 Task: Create a due date automation trigger when advanced on, on the tuesday before a card is due add dates due tomorrow at 11:00 AM.
Action: Mouse moved to (940, 285)
Screenshot: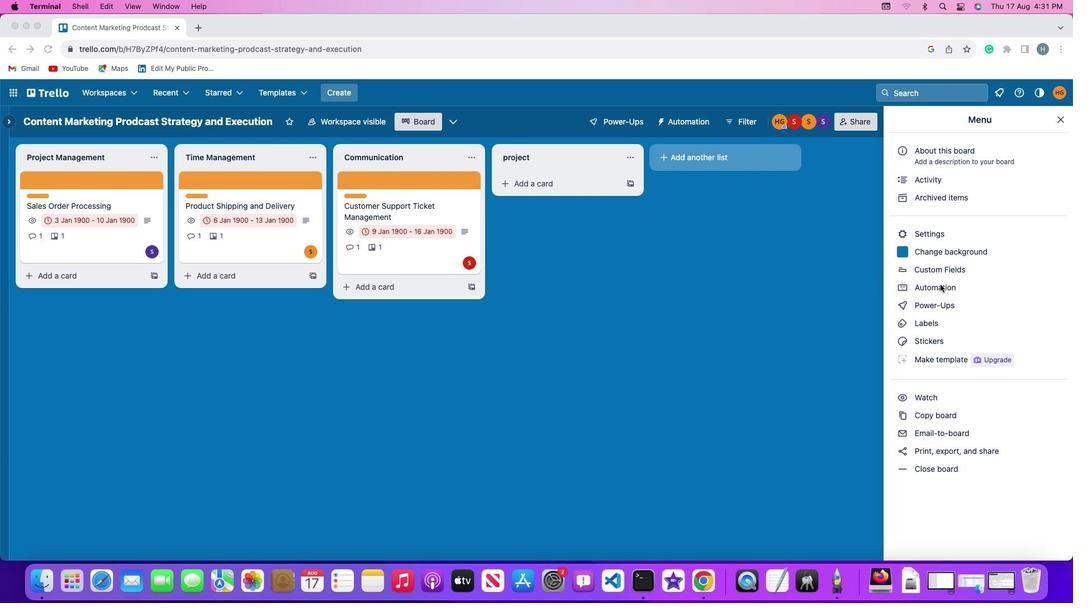 
Action: Mouse pressed left at (940, 285)
Screenshot: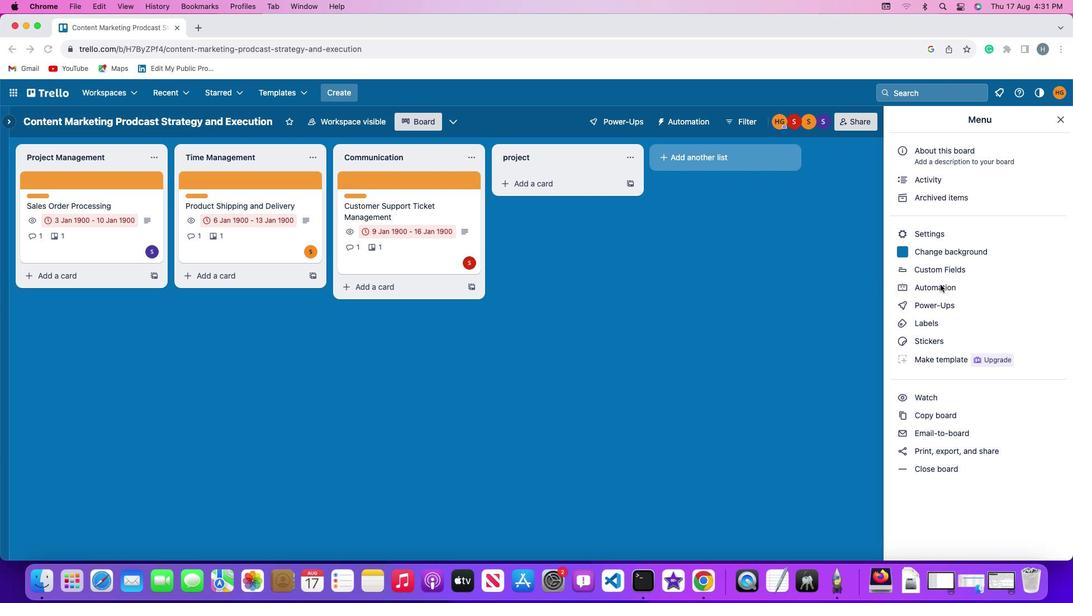 
Action: Mouse pressed left at (940, 285)
Screenshot: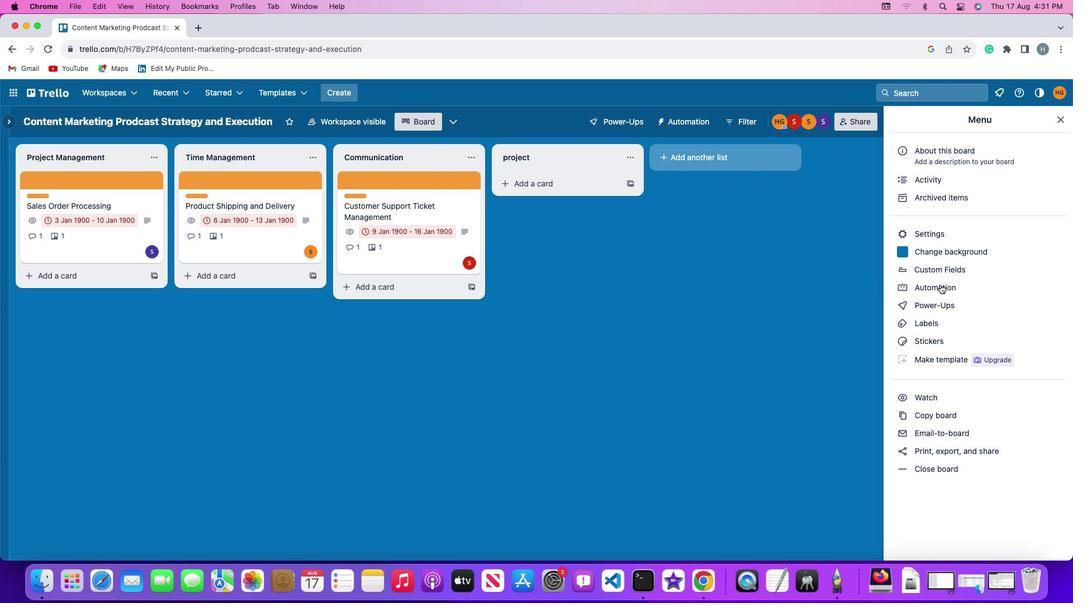 
Action: Mouse moved to (51, 262)
Screenshot: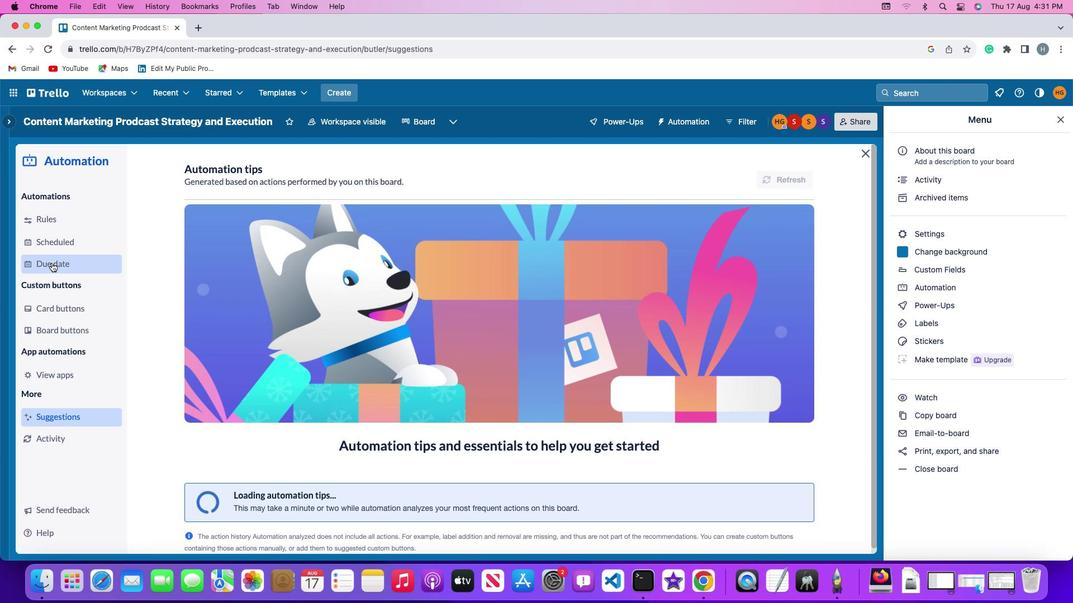 
Action: Mouse pressed left at (51, 262)
Screenshot: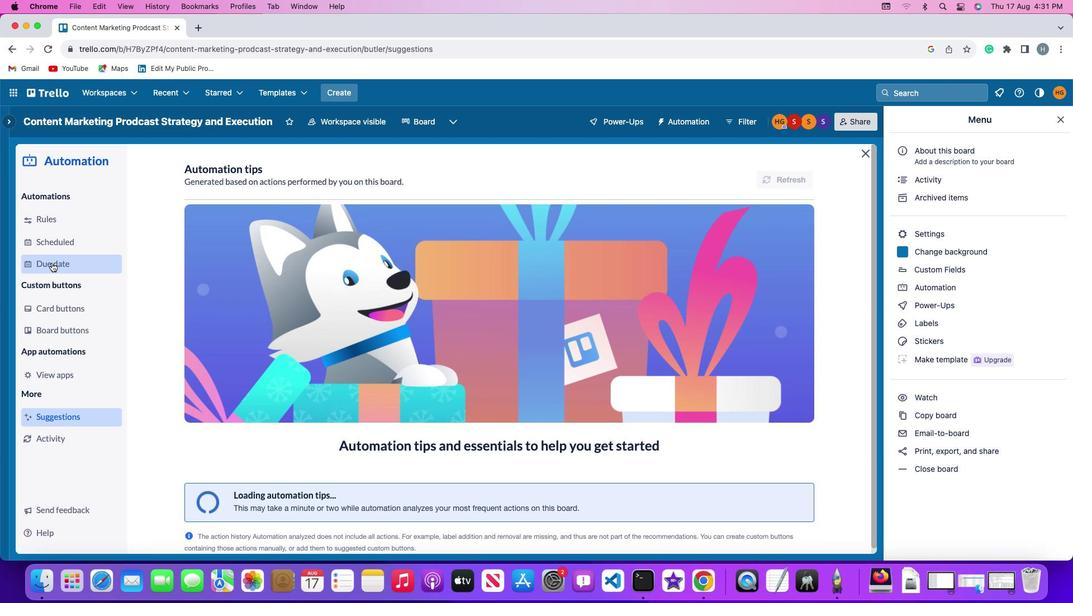 
Action: Mouse moved to (727, 171)
Screenshot: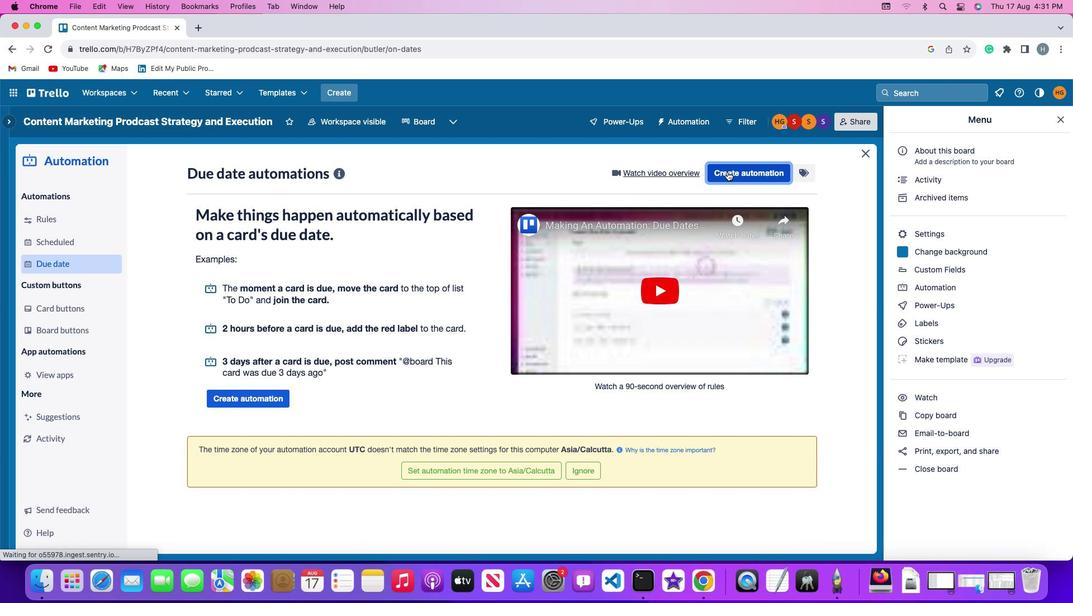 
Action: Mouse pressed left at (727, 171)
Screenshot: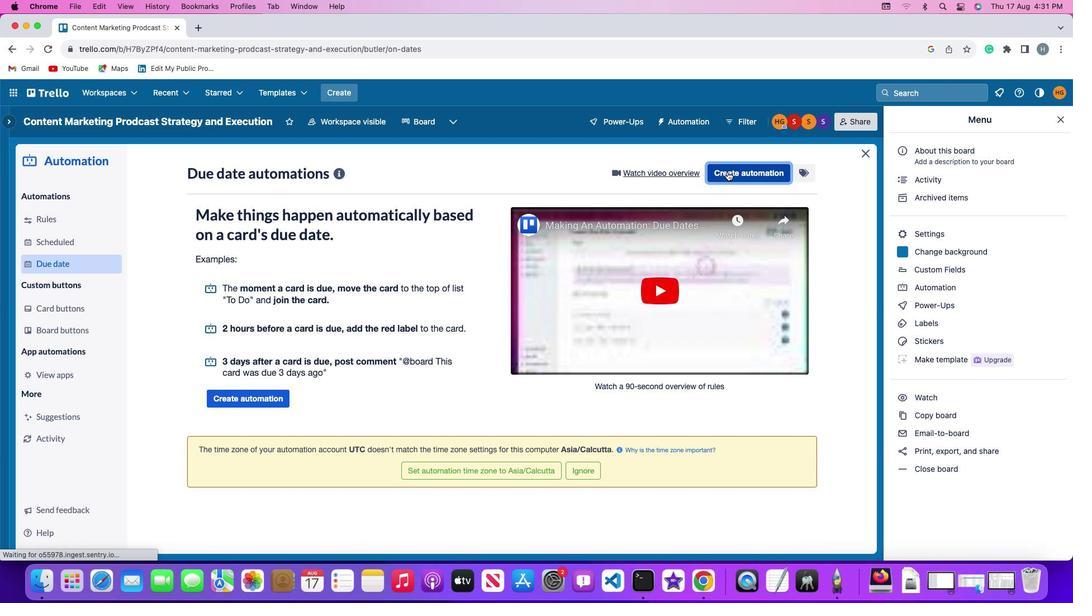 
Action: Mouse moved to (216, 281)
Screenshot: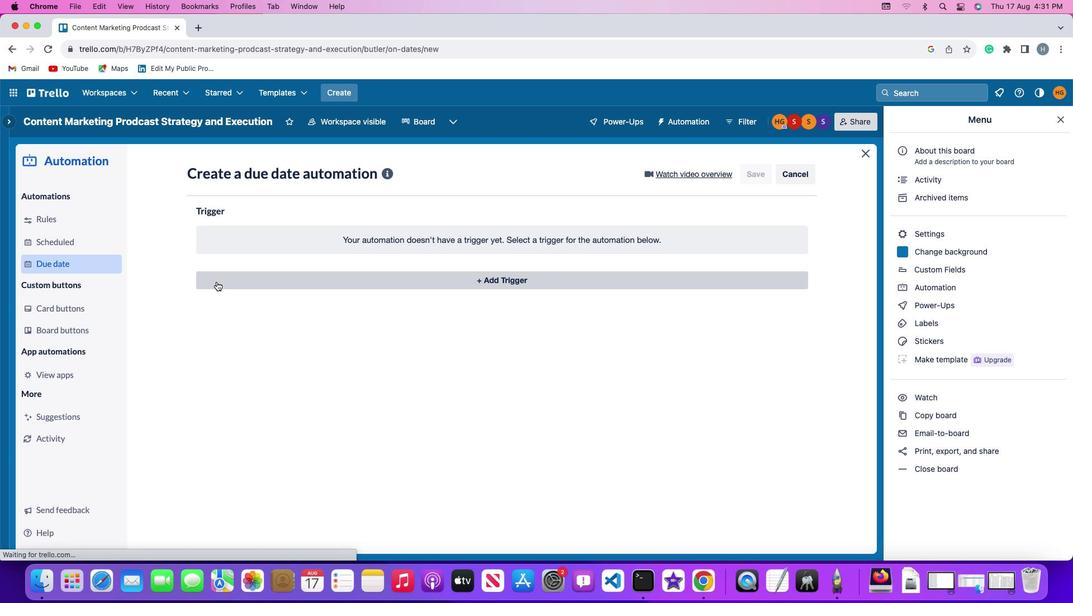 
Action: Mouse pressed left at (216, 281)
Screenshot: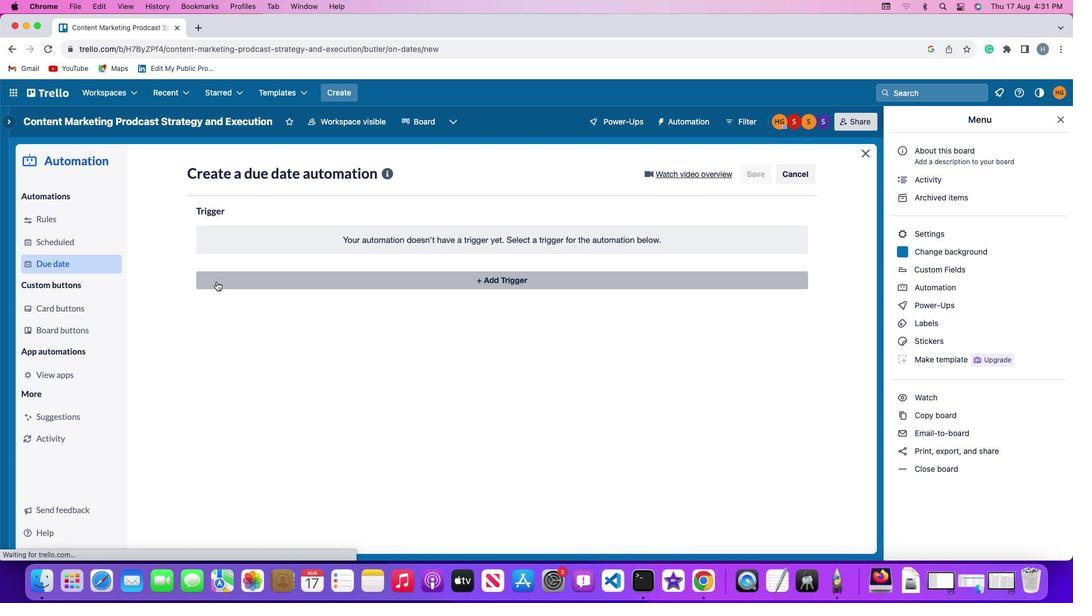 
Action: Mouse moved to (248, 491)
Screenshot: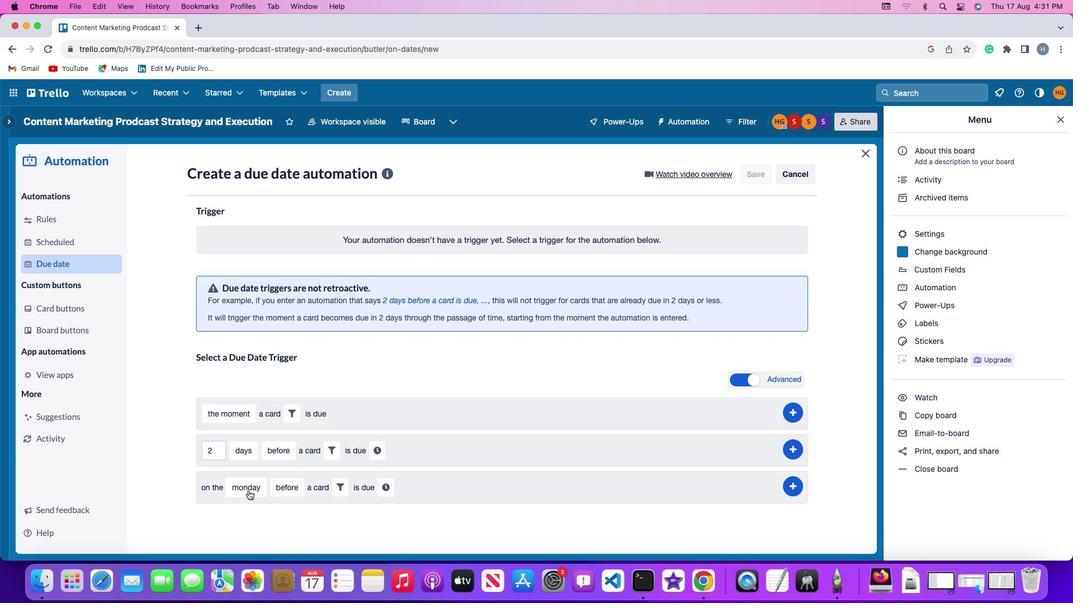 
Action: Mouse pressed left at (248, 491)
Screenshot: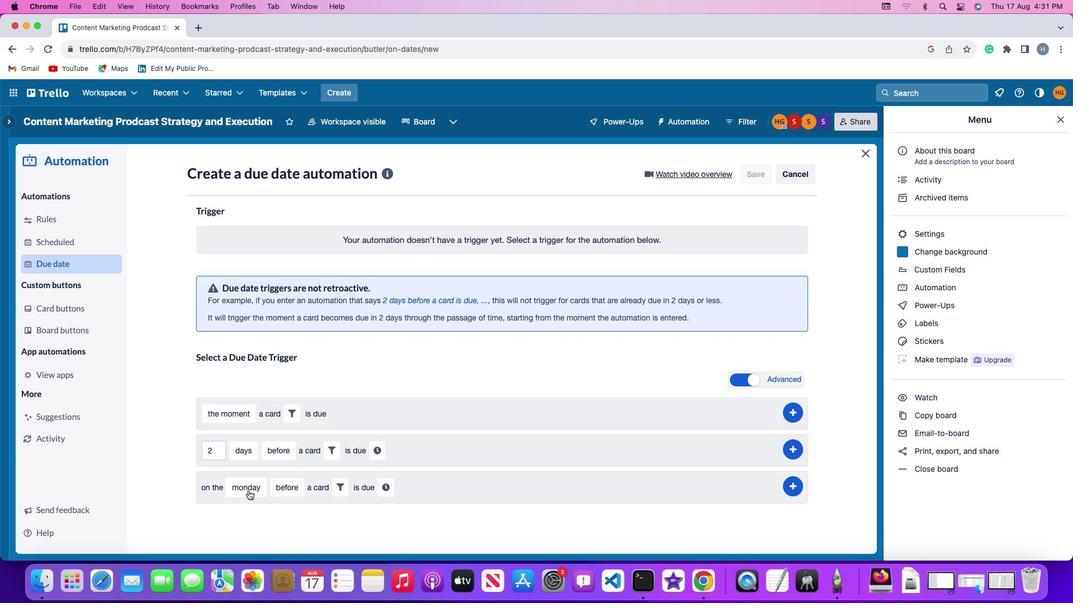 
Action: Mouse moved to (259, 356)
Screenshot: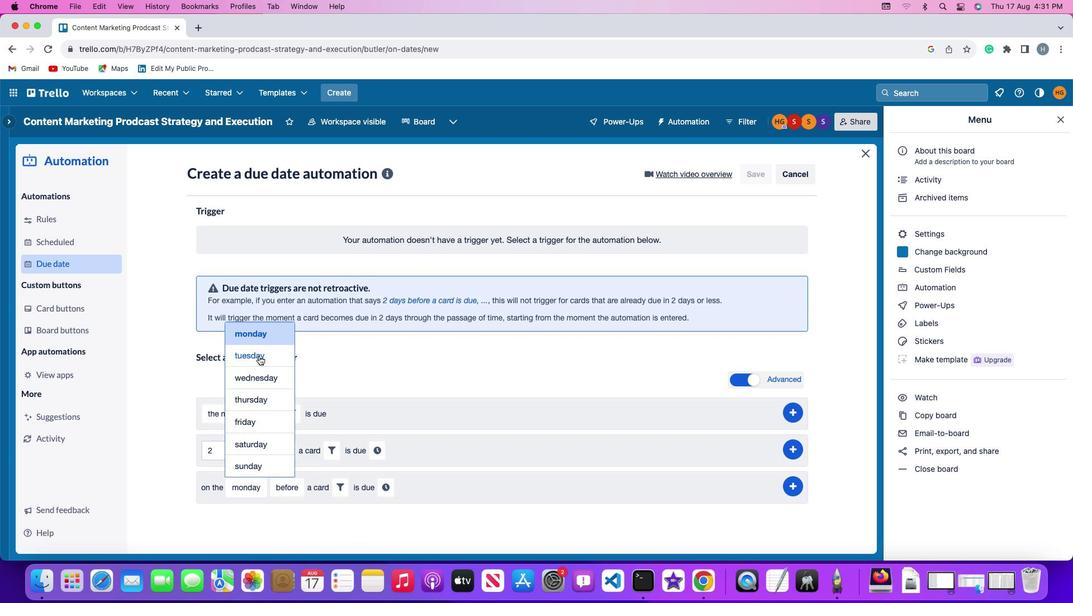
Action: Mouse pressed left at (259, 356)
Screenshot: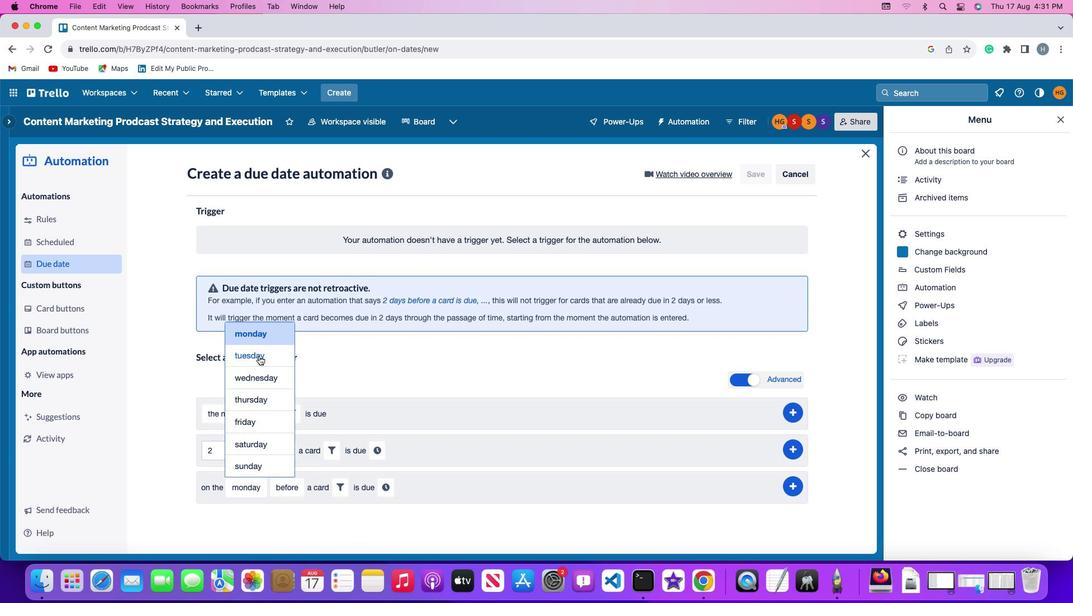 
Action: Mouse moved to (288, 492)
Screenshot: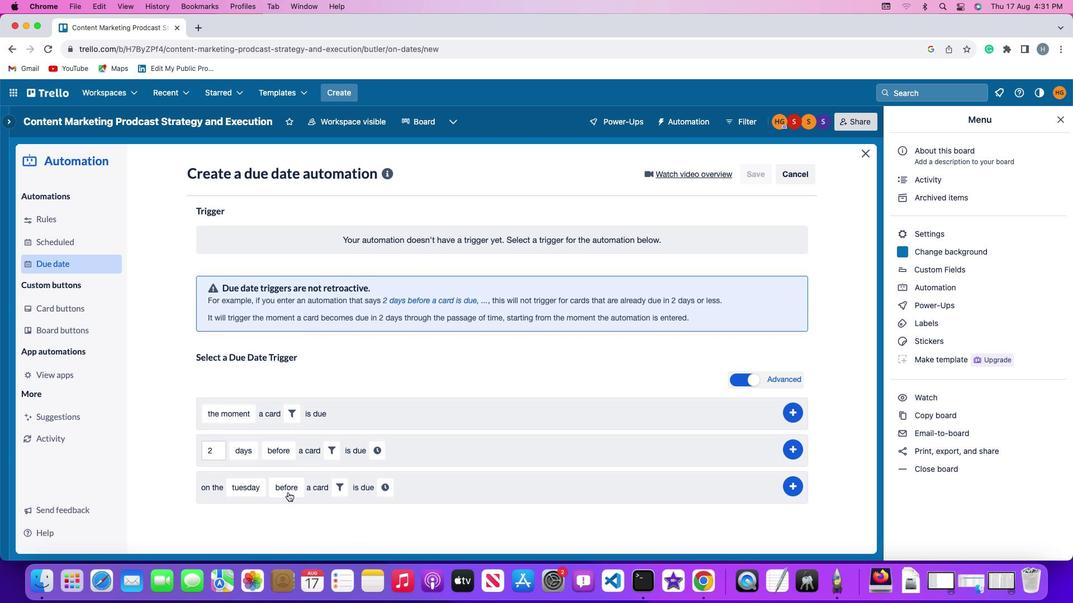 
Action: Mouse pressed left at (288, 492)
Screenshot: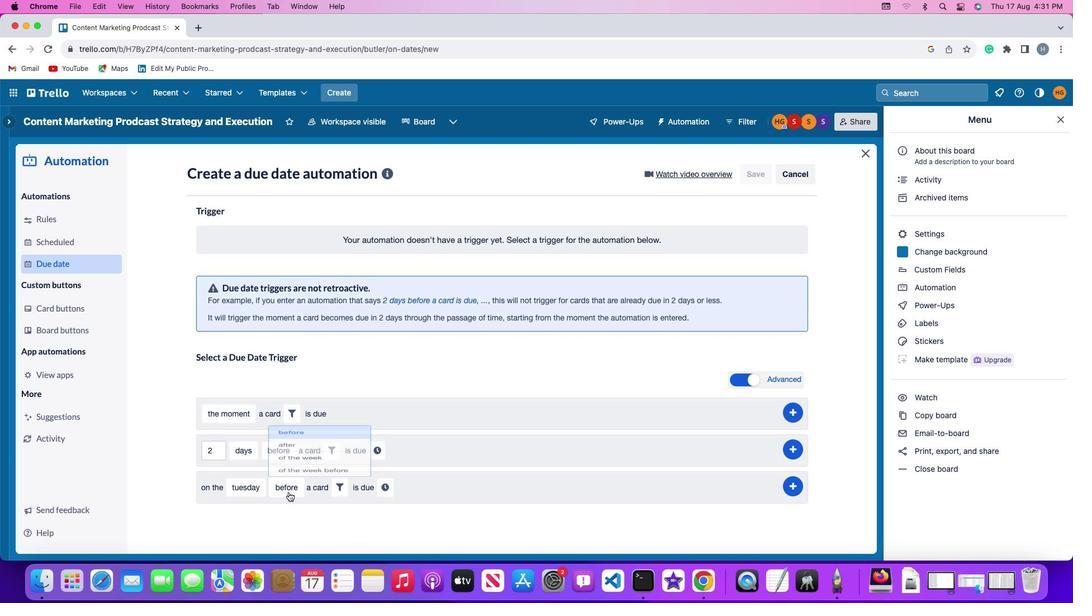 
Action: Mouse moved to (317, 399)
Screenshot: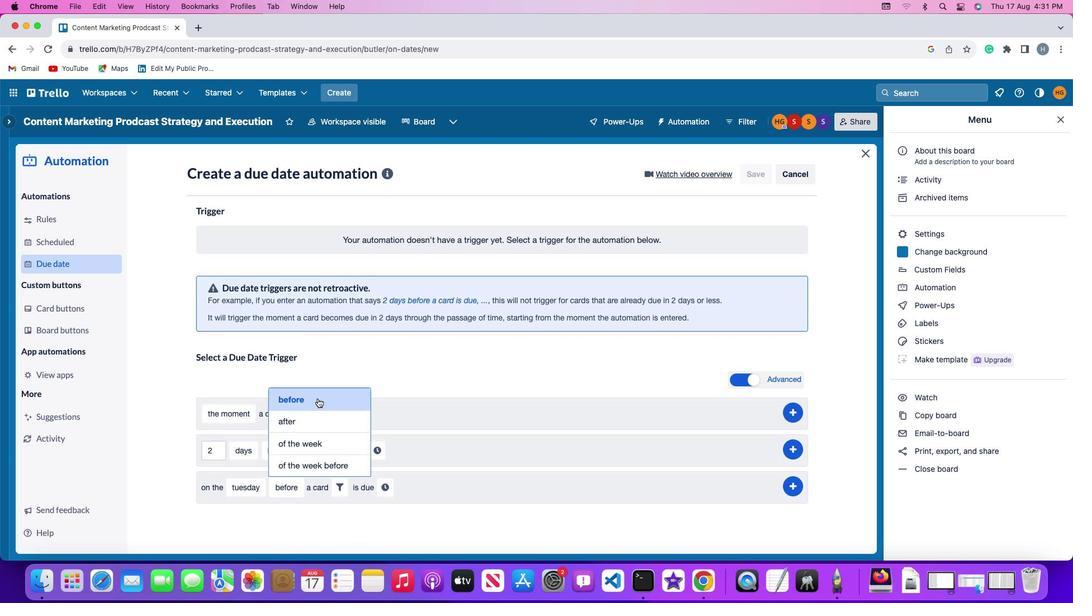 
Action: Mouse pressed left at (317, 399)
Screenshot: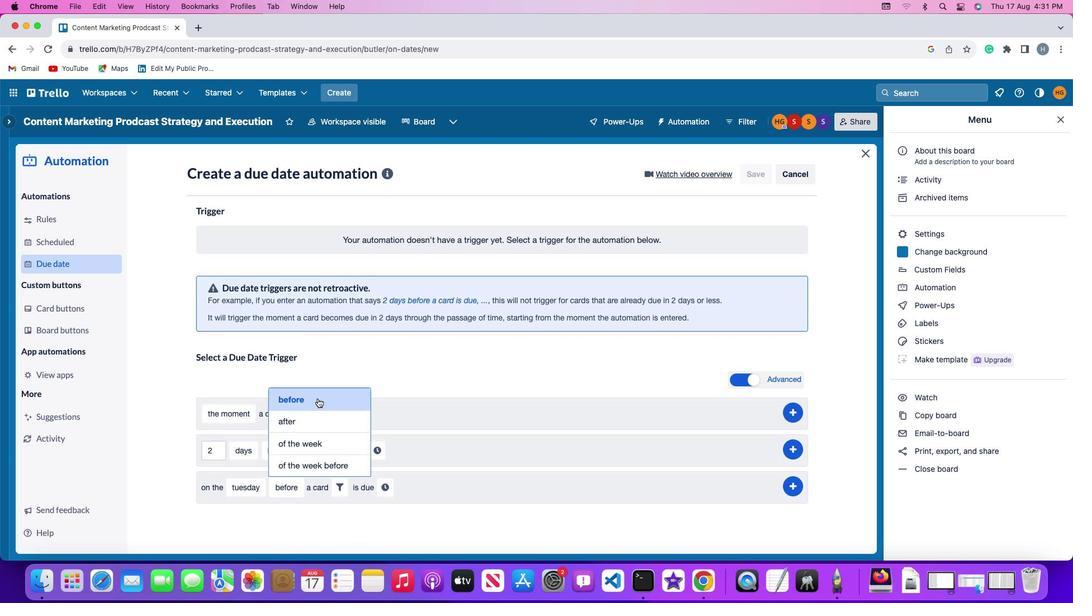 
Action: Mouse moved to (341, 486)
Screenshot: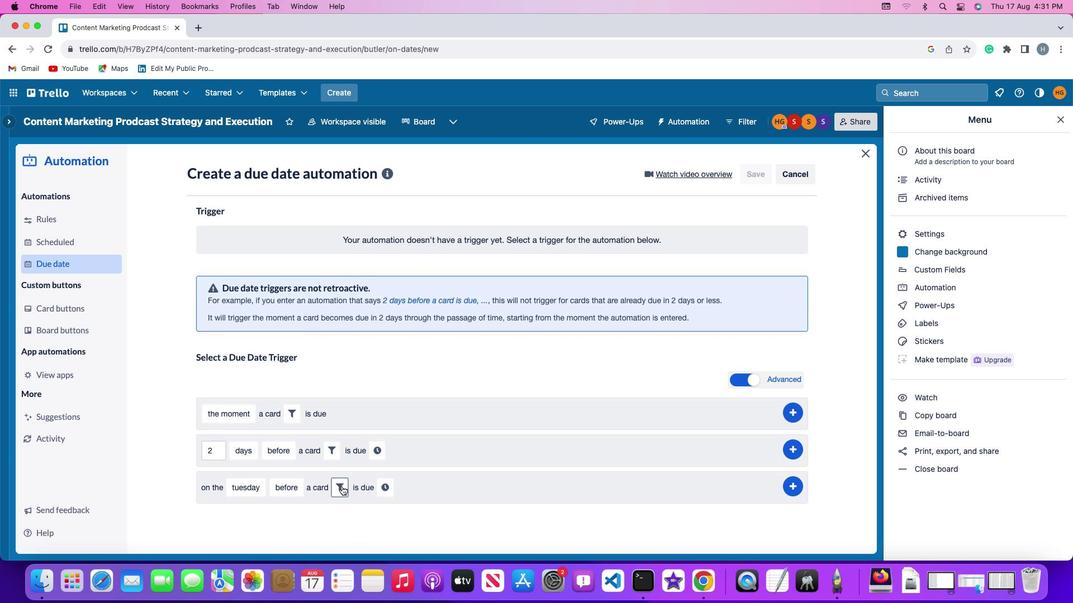 
Action: Mouse pressed left at (341, 486)
Screenshot: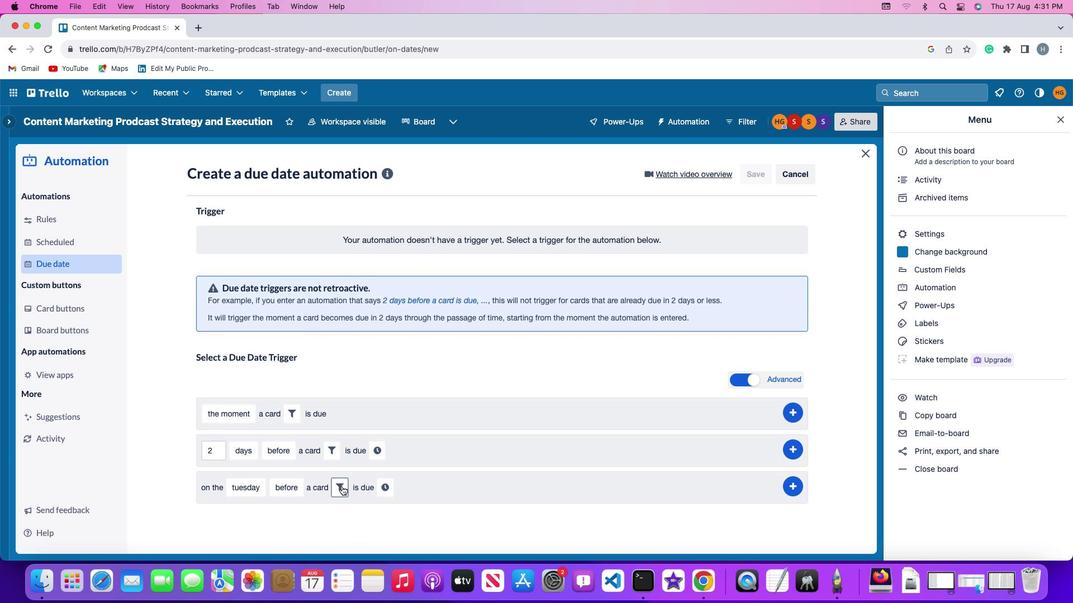 
Action: Mouse moved to (399, 519)
Screenshot: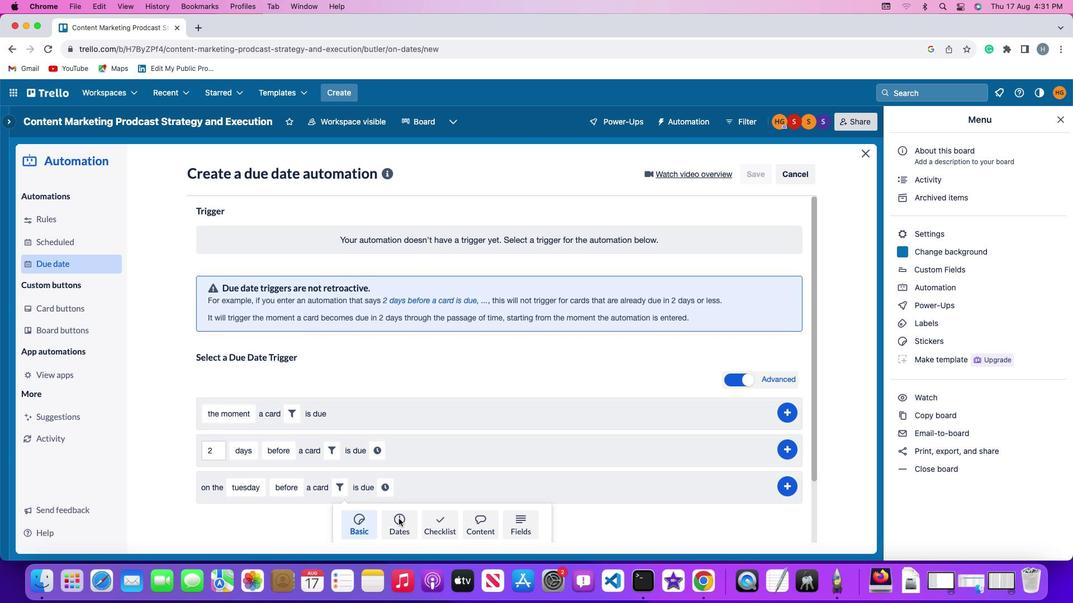 
Action: Mouse pressed left at (399, 519)
Screenshot: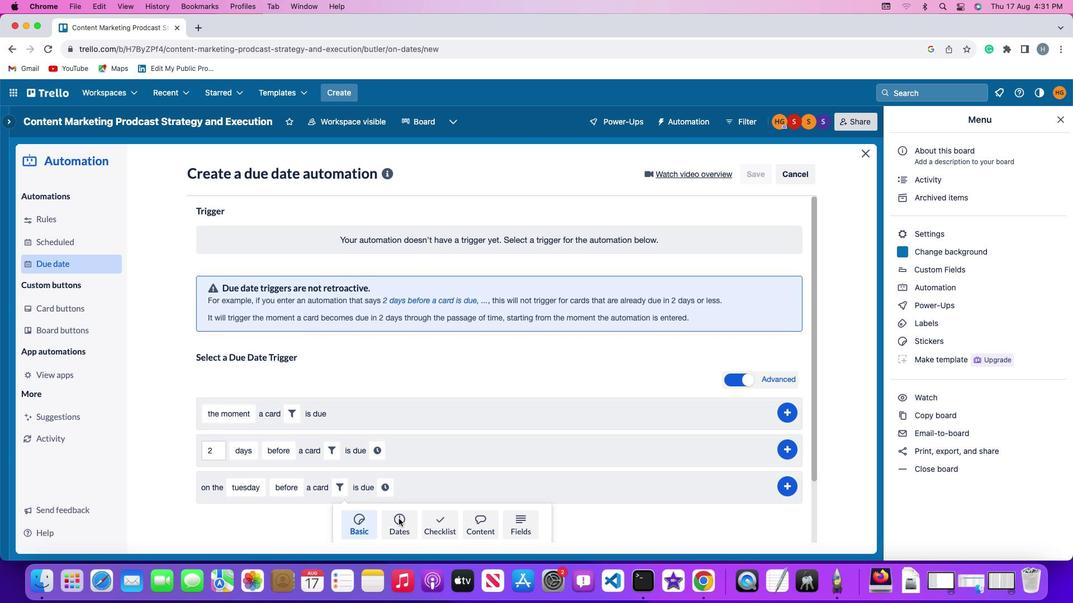 
Action: Mouse moved to (266, 518)
Screenshot: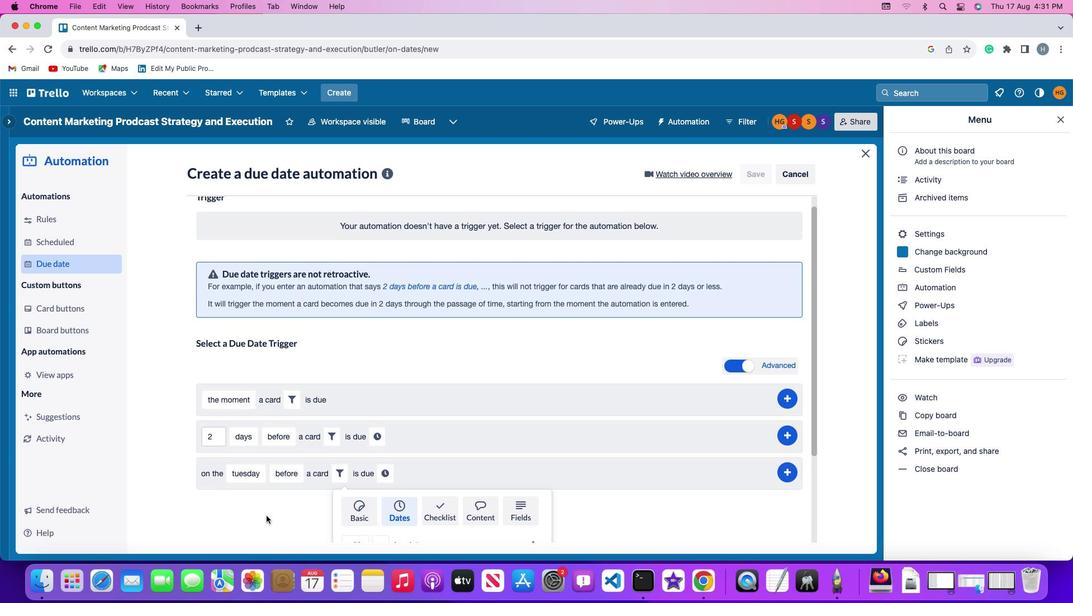 
Action: Mouse scrolled (266, 518) with delta (0, 0)
Screenshot: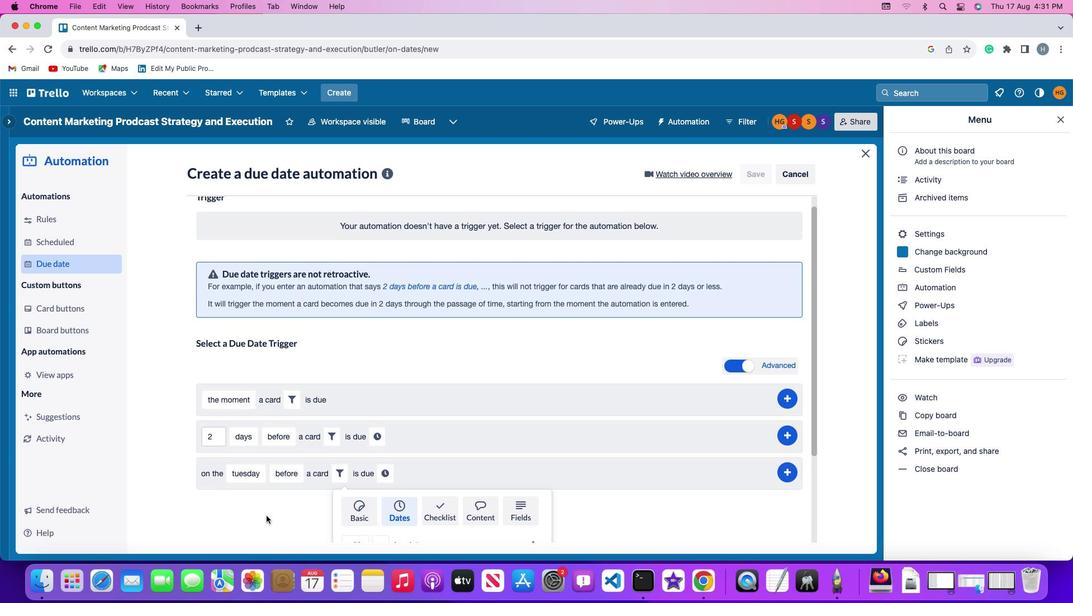 
Action: Mouse moved to (266, 517)
Screenshot: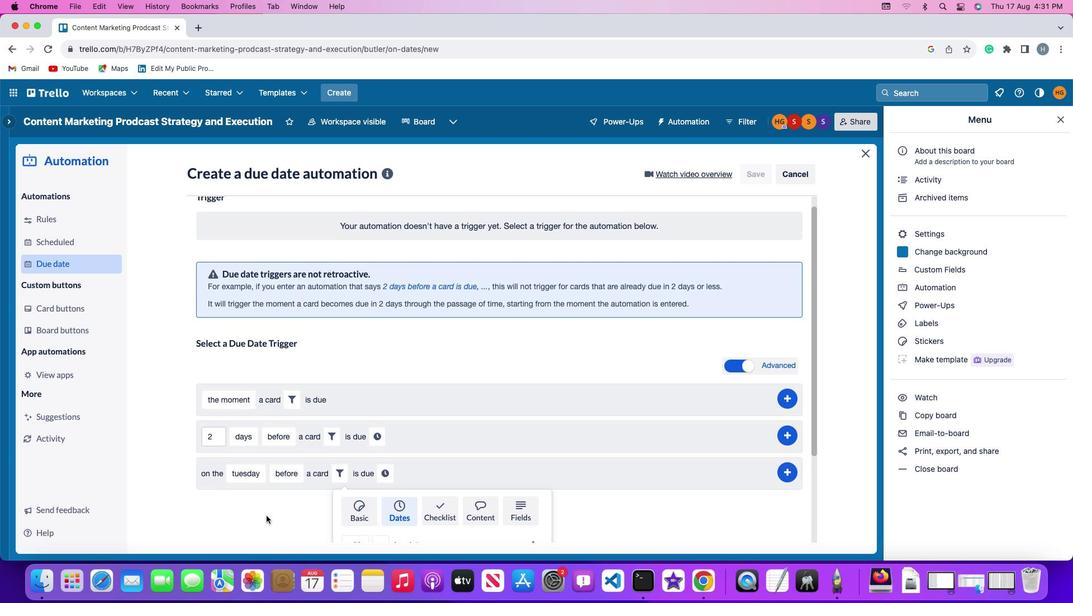 
Action: Mouse scrolled (266, 517) with delta (0, 0)
Screenshot: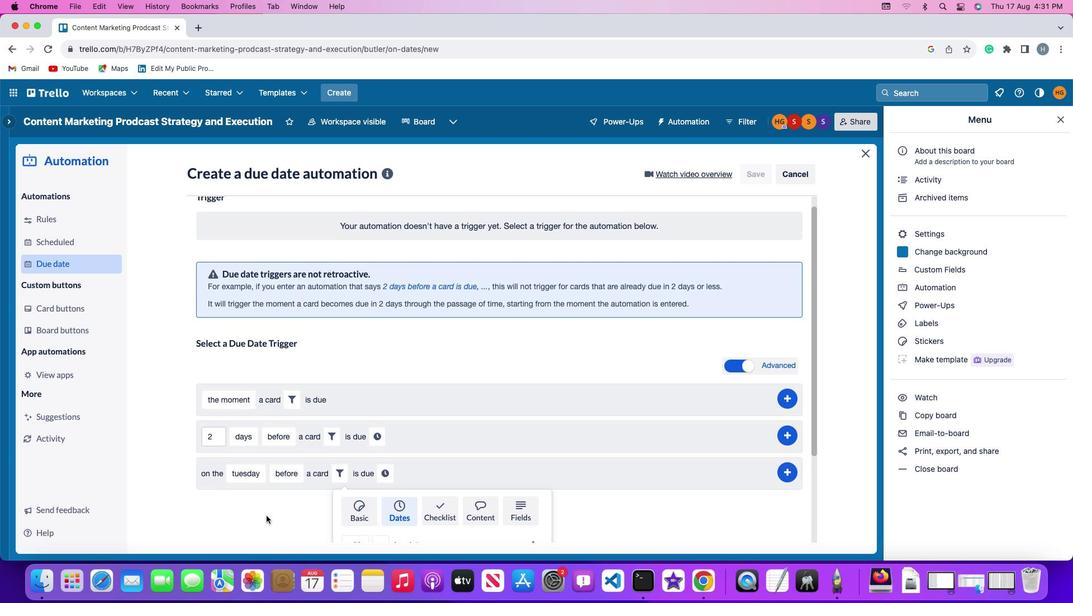
Action: Mouse scrolled (266, 517) with delta (0, -1)
Screenshot: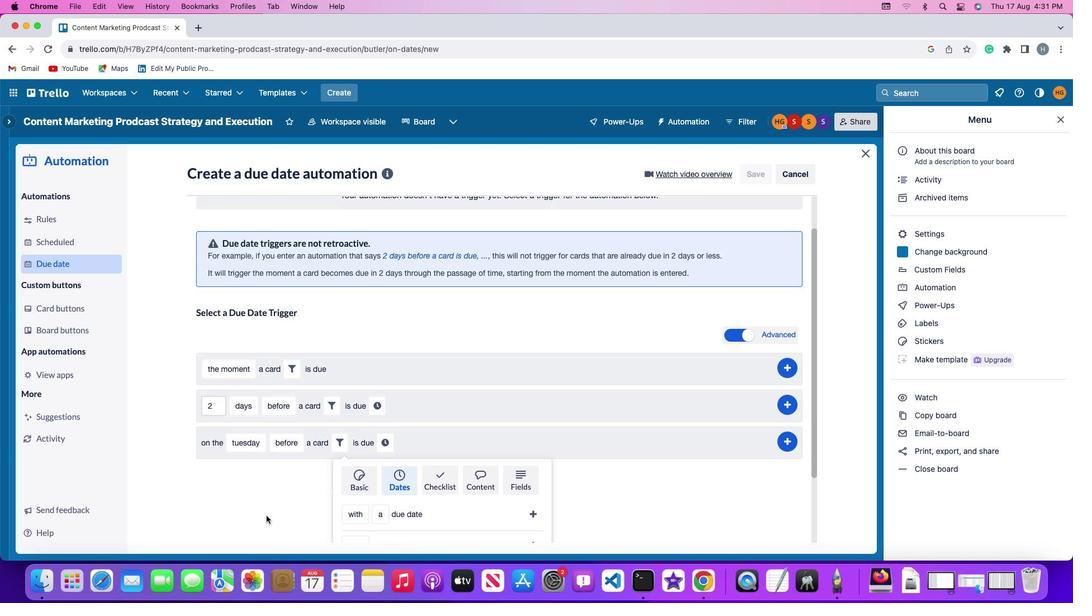 
Action: Mouse moved to (266, 517)
Screenshot: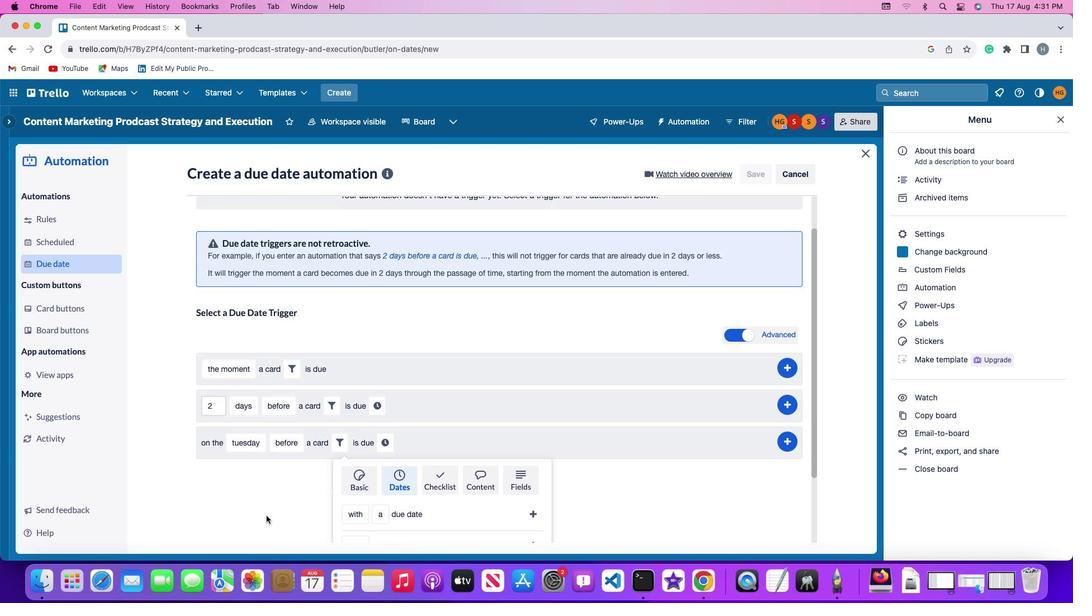 
Action: Mouse scrolled (266, 517) with delta (0, -2)
Screenshot: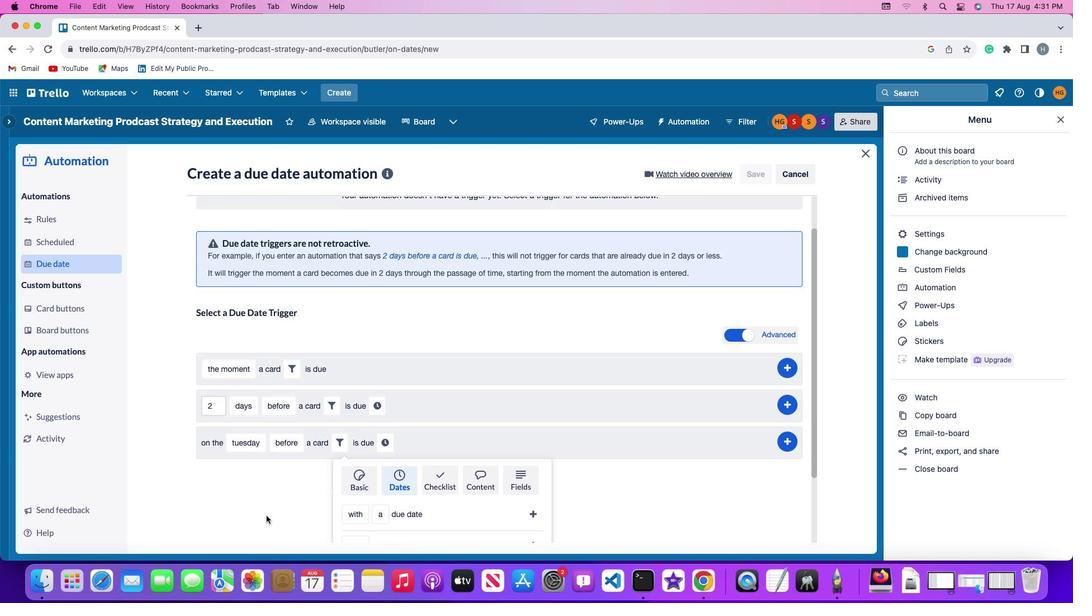 
Action: Mouse moved to (266, 516)
Screenshot: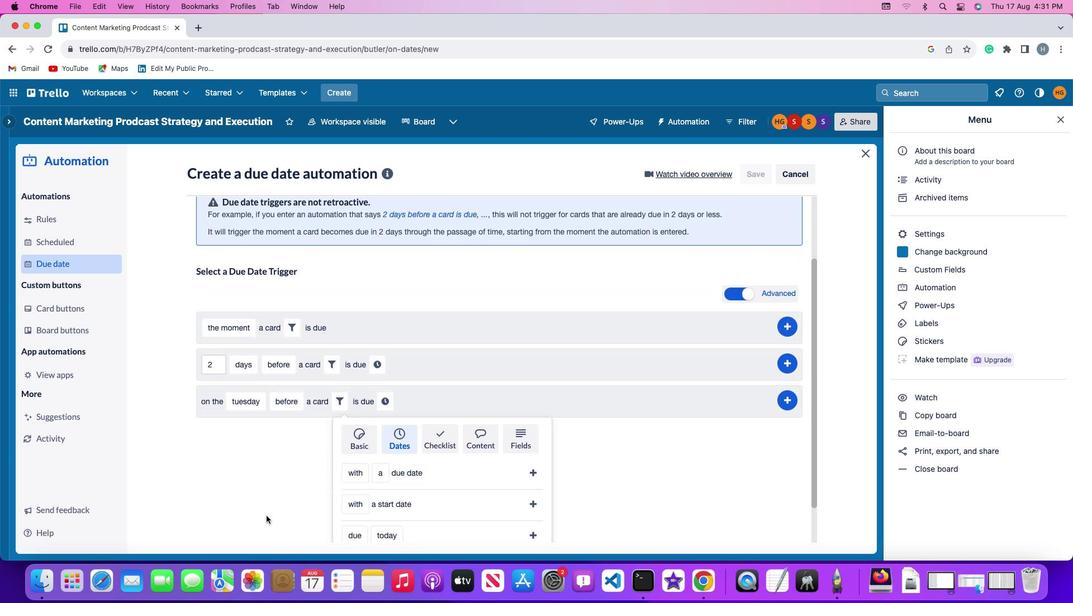 
Action: Mouse scrolled (266, 516) with delta (0, -3)
Screenshot: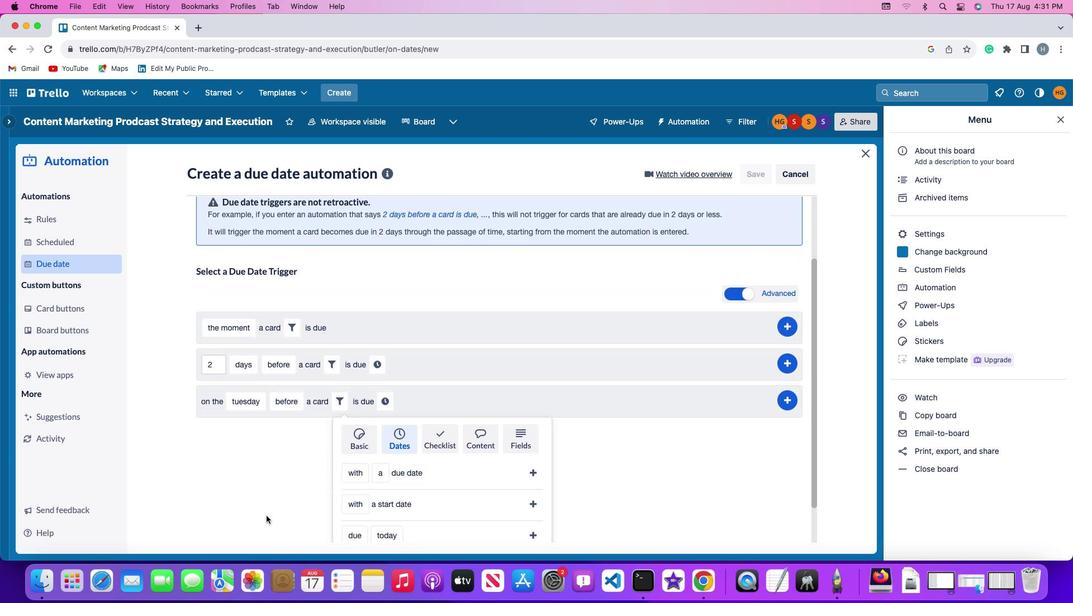 
Action: Mouse moved to (266, 516)
Screenshot: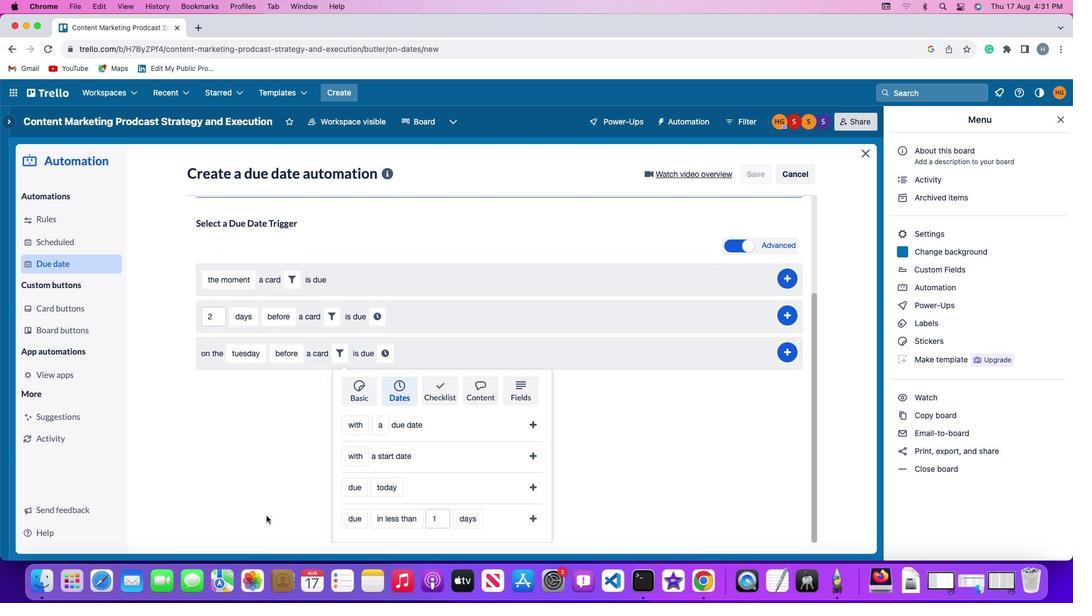 
Action: Mouse scrolled (266, 516) with delta (0, 0)
Screenshot: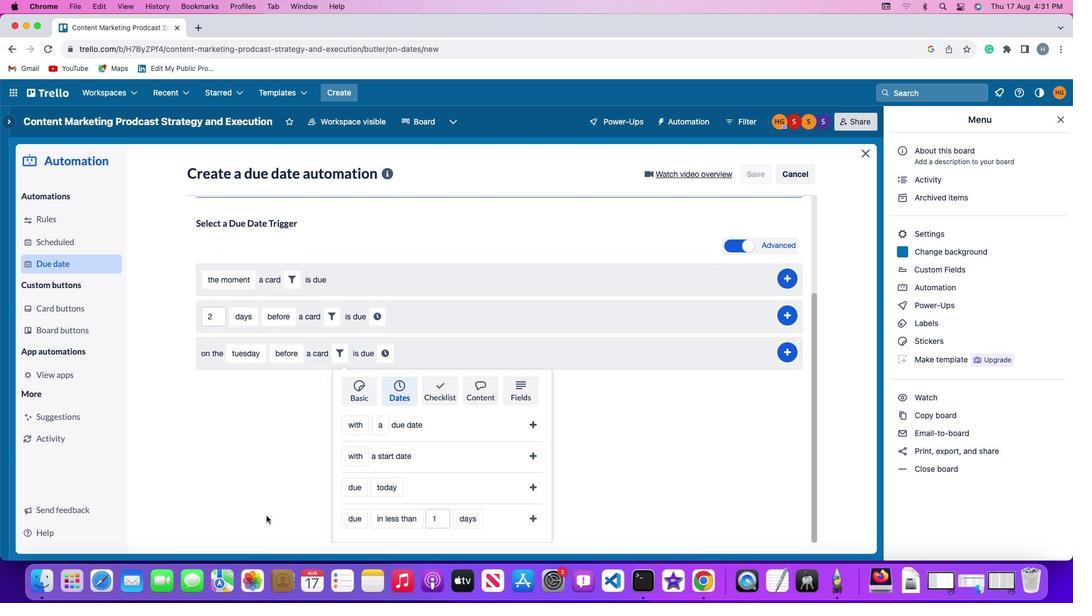 
Action: Mouse scrolled (266, 516) with delta (0, 0)
Screenshot: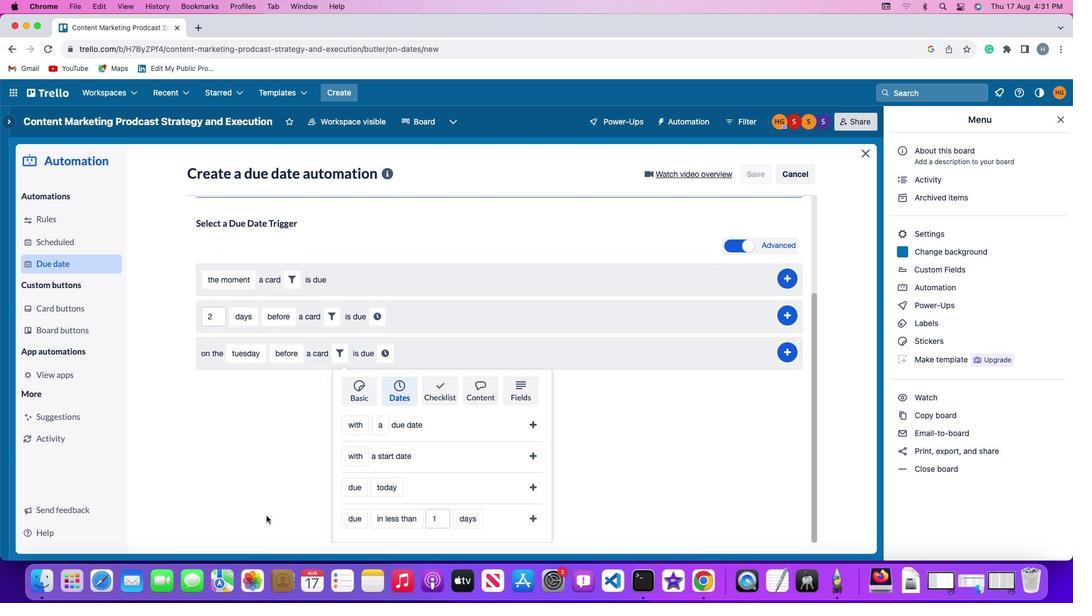 
Action: Mouse scrolled (266, 516) with delta (0, -1)
Screenshot: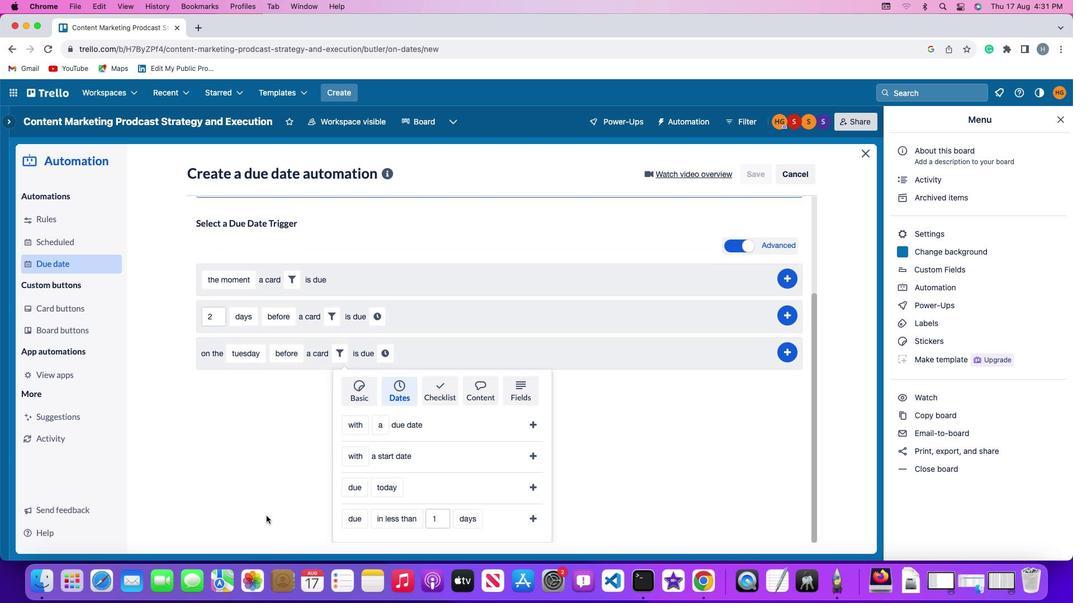 
Action: Mouse moved to (266, 516)
Screenshot: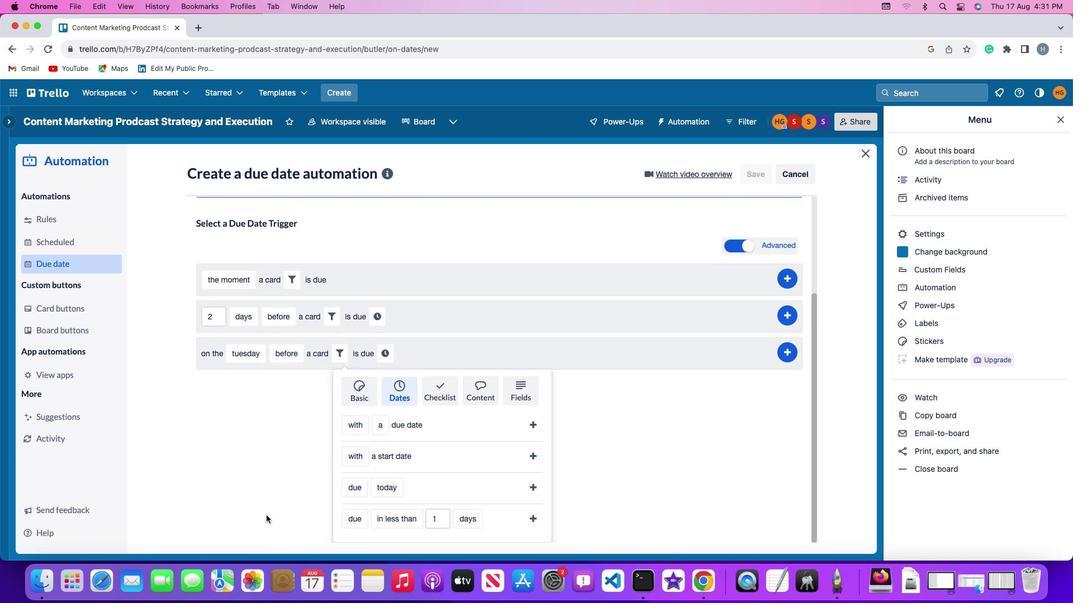 
Action: Mouse scrolled (266, 516) with delta (0, -2)
Screenshot: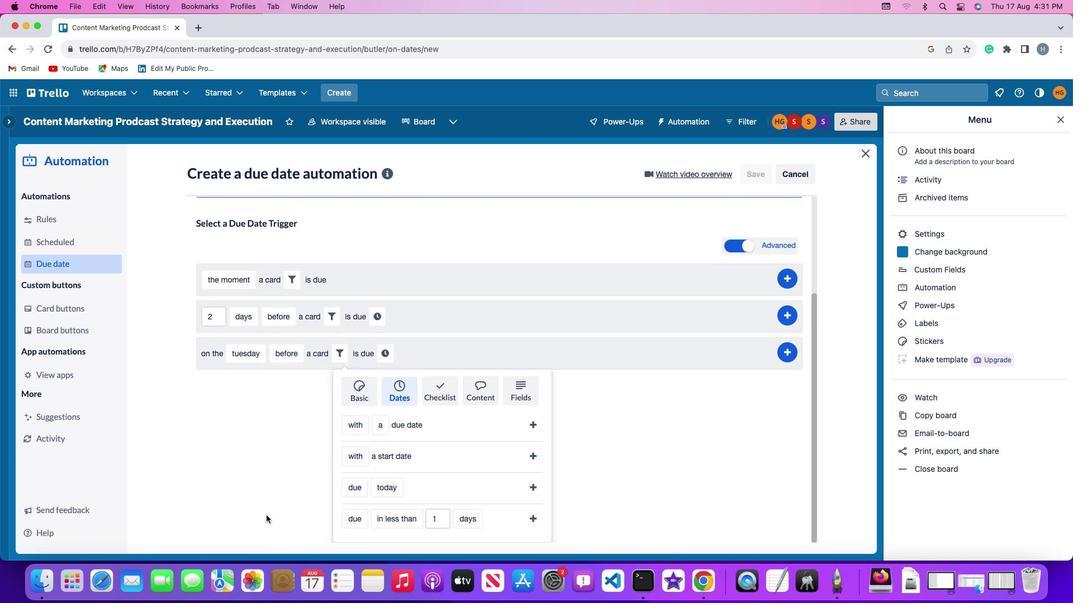 
Action: Mouse moved to (272, 513)
Screenshot: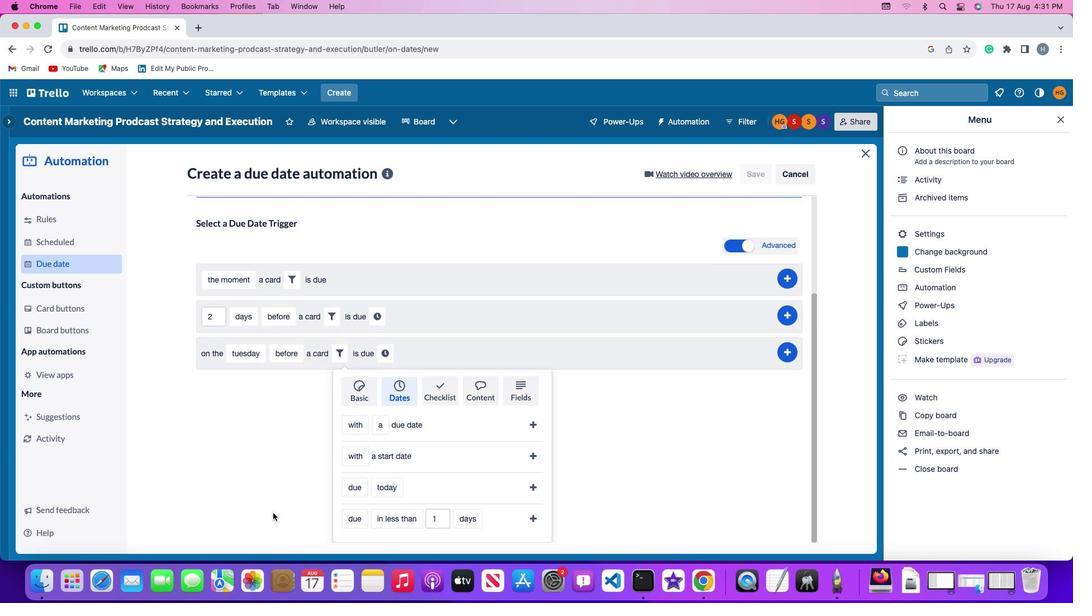 
Action: Mouse scrolled (272, 513) with delta (0, 0)
Screenshot: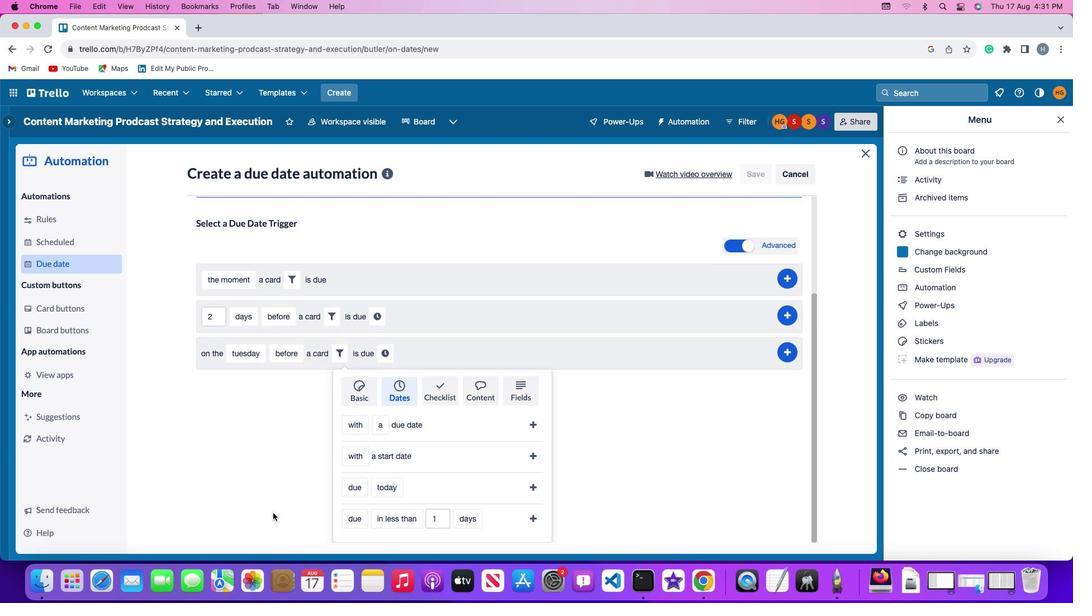 
Action: Mouse scrolled (272, 513) with delta (0, 0)
Screenshot: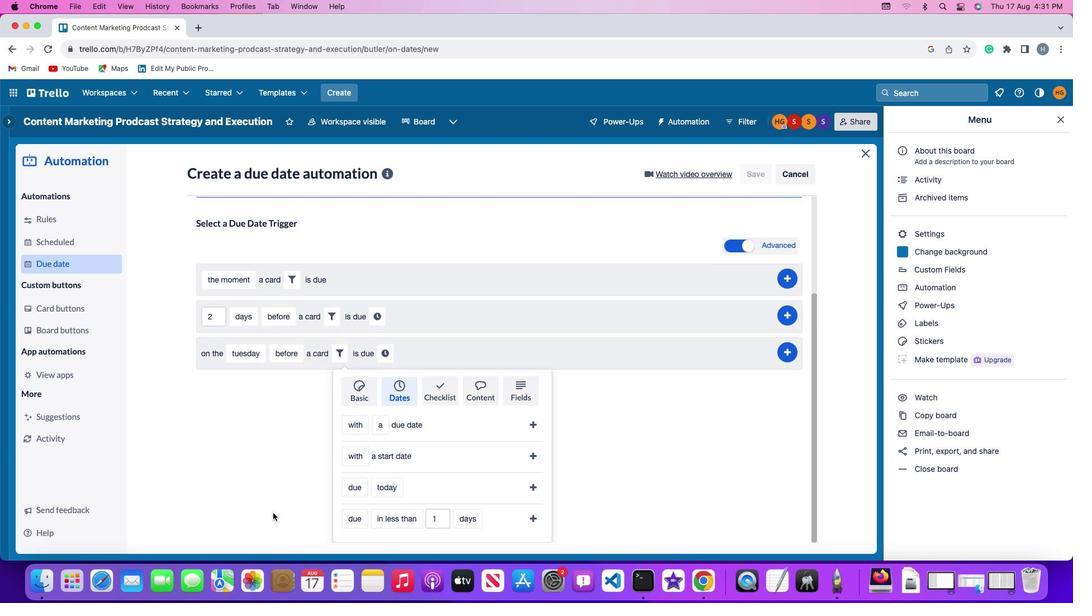 
Action: Mouse scrolled (272, 513) with delta (0, 0)
Screenshot: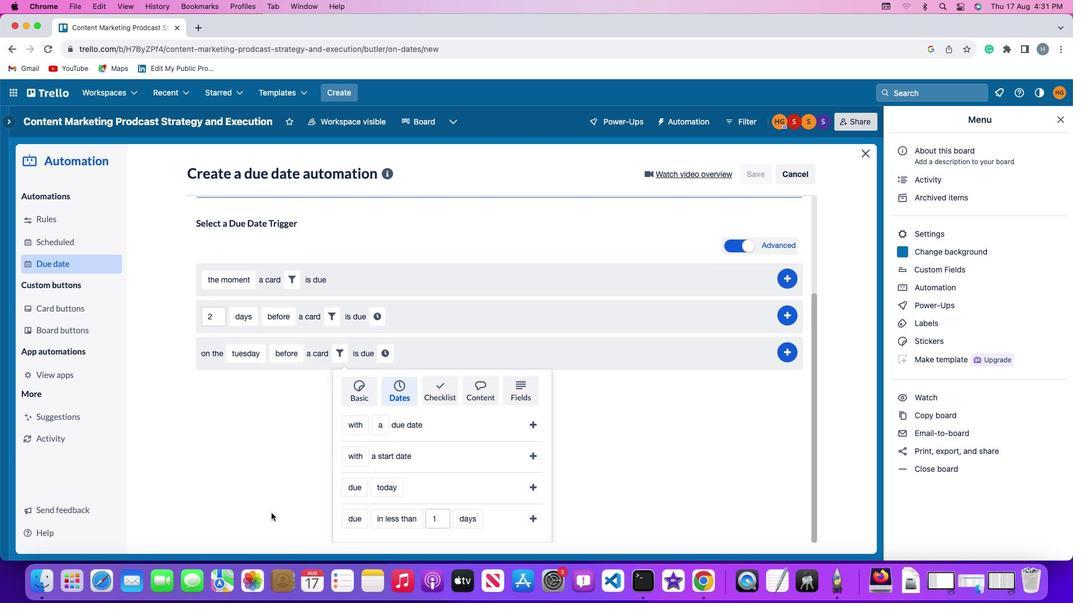 
Action: Mouse moved to (348, 485)
Screenshot: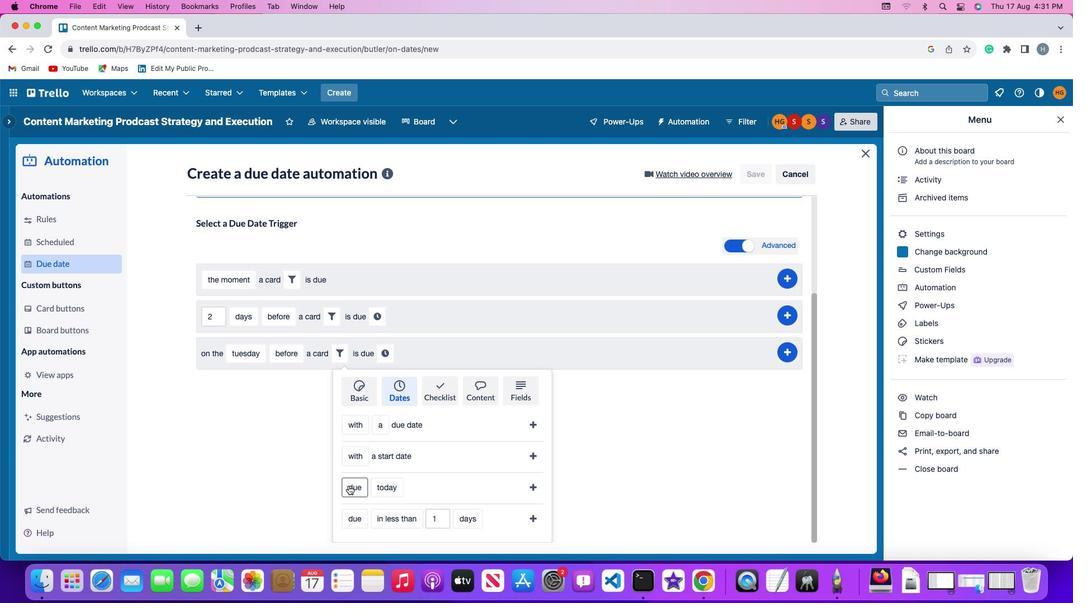 
Action: Mouse pressed left at (348, 485)
Screenshot: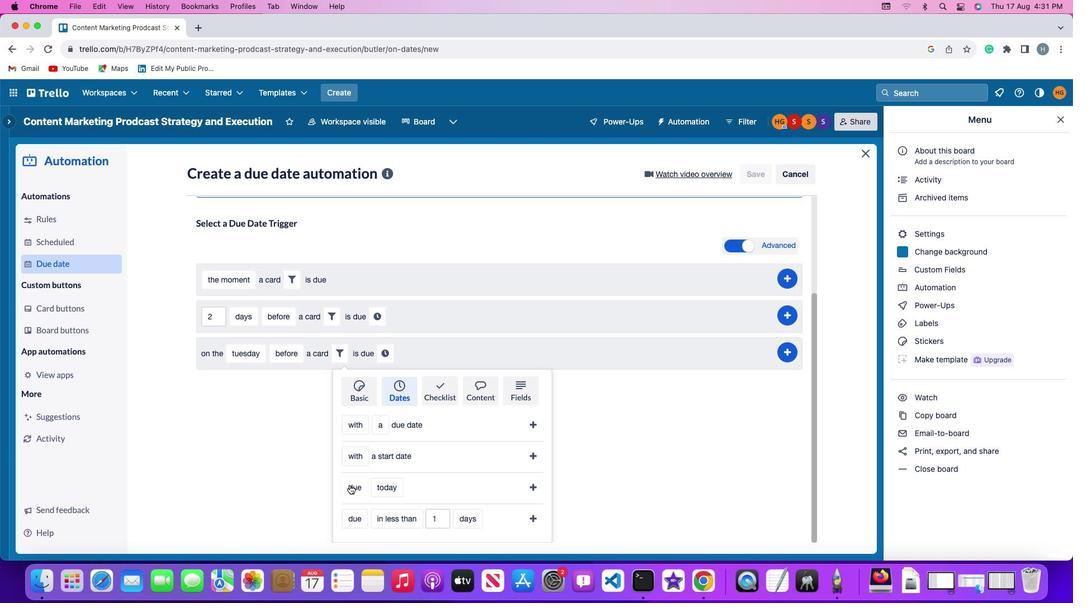 
Action: Mouse moved to (368, 403)
Screenshot: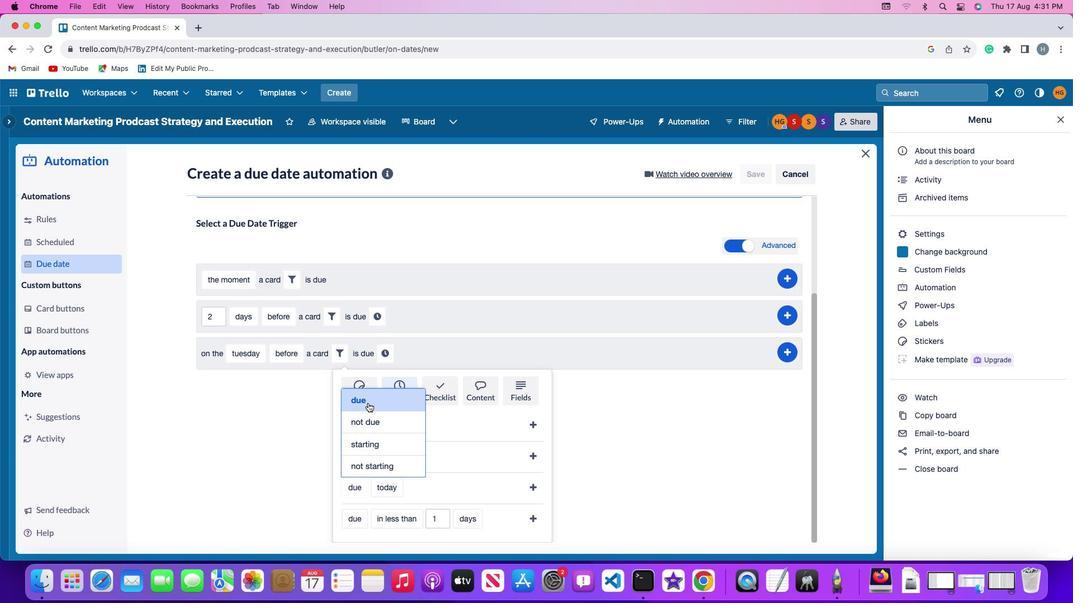 
Action: Mouse pressed left at (368, 403)
Screenshot: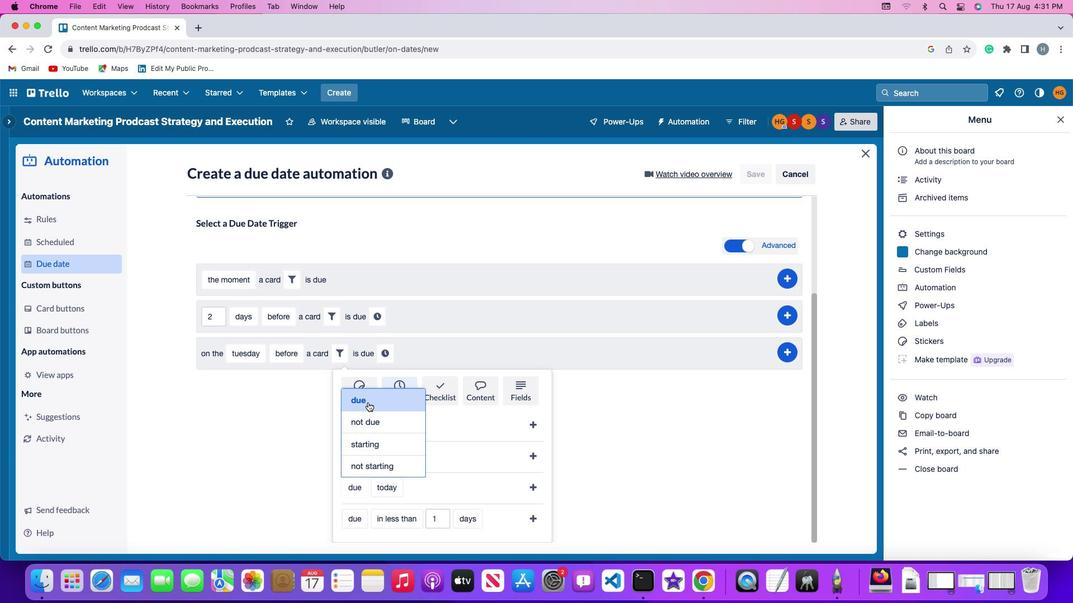
Action: Mouse moved to (386, 492)
Screenshot: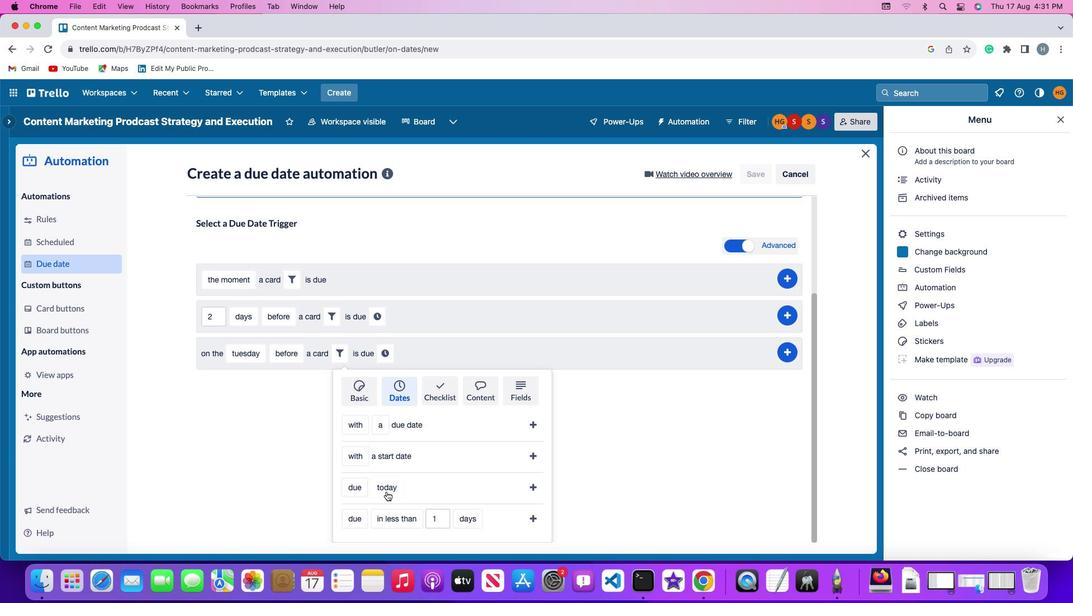 
Action: Mouse pressed left at (386, 492)
Screenshot: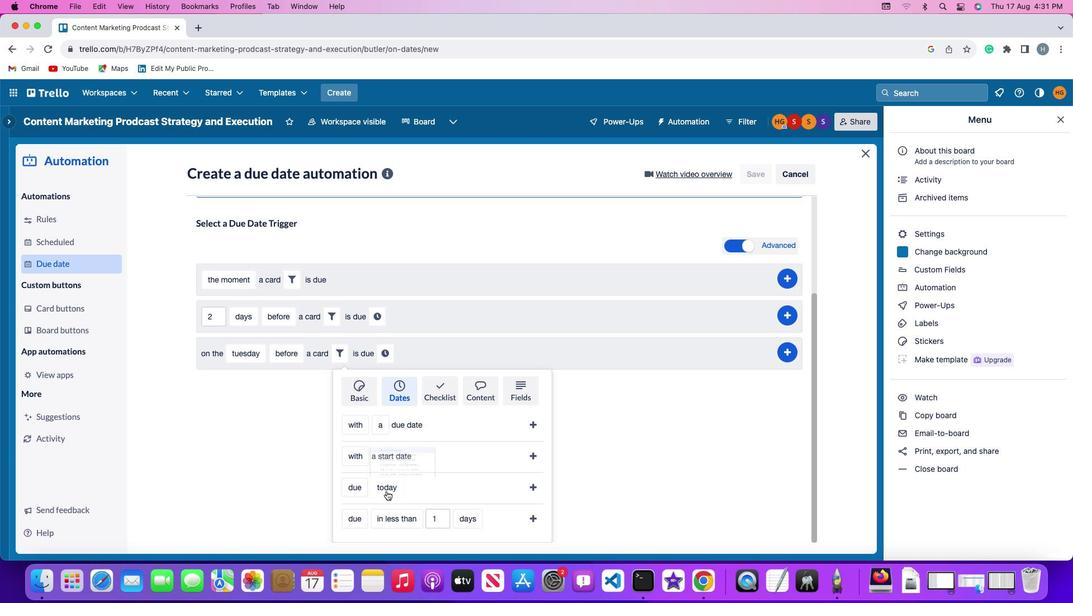 
Action: Mouse moved to (407, 376)
Screenshot: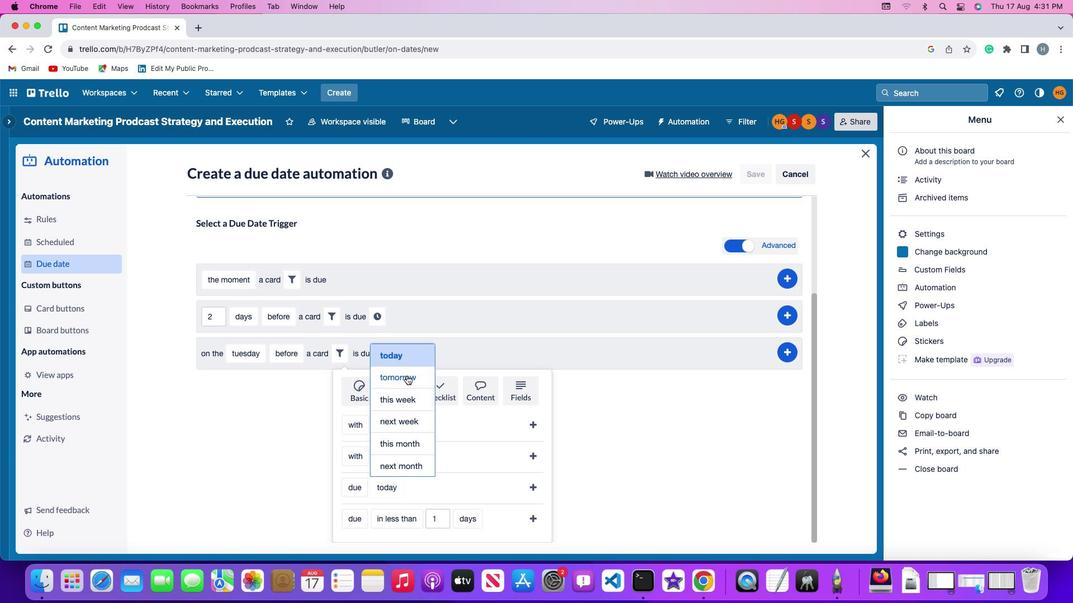 
Action: Mouse pressed left at (407, 376)
Screenshot: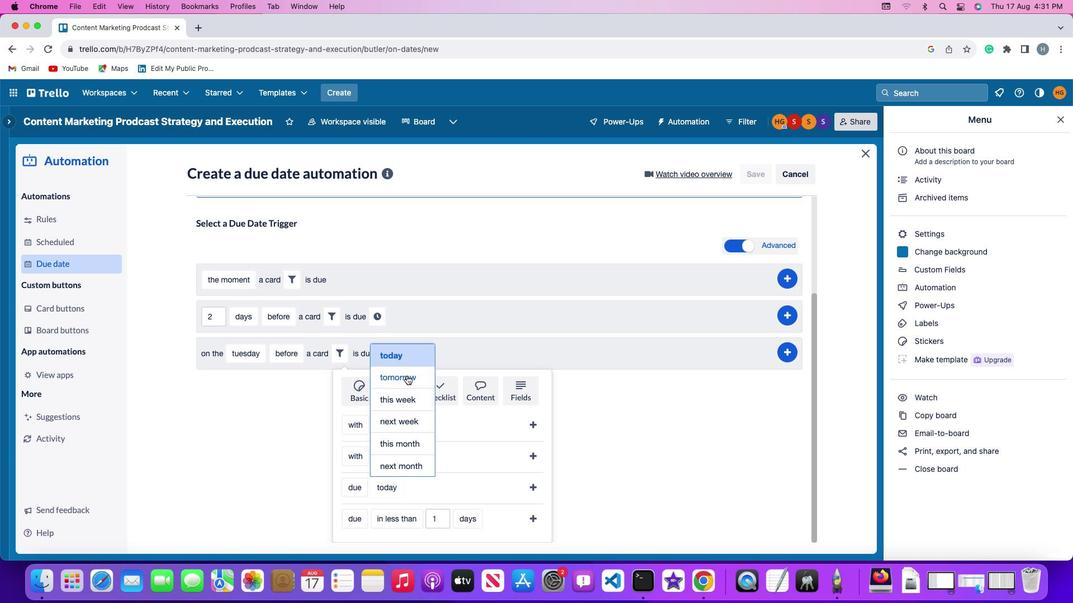 
Action: Mouse moved to (534, 486)
Screenshot: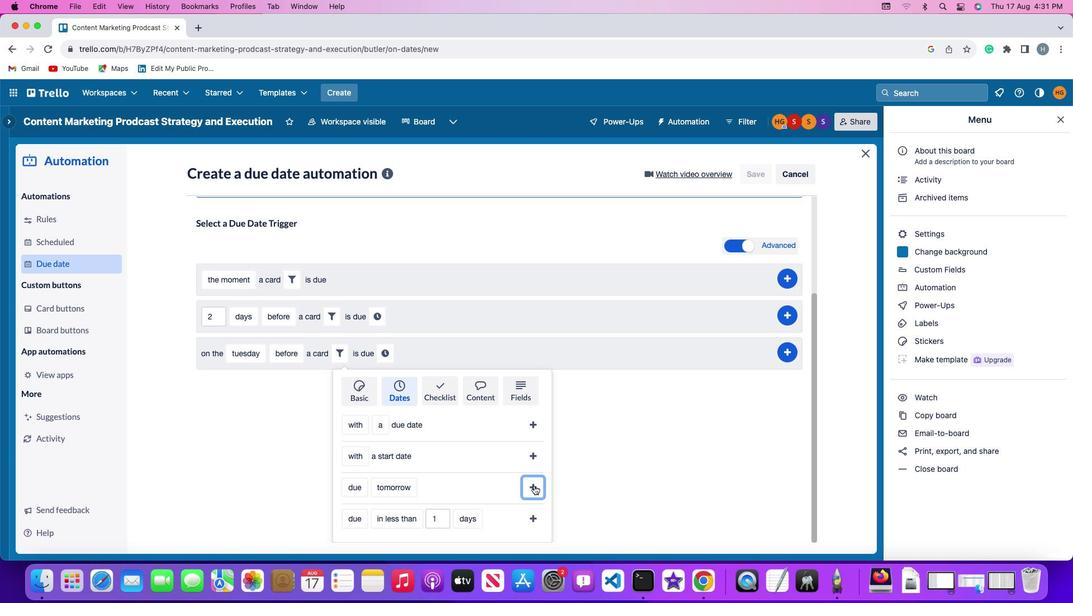 
Action: Mouse pressed left at (534, 486)
Screenshot: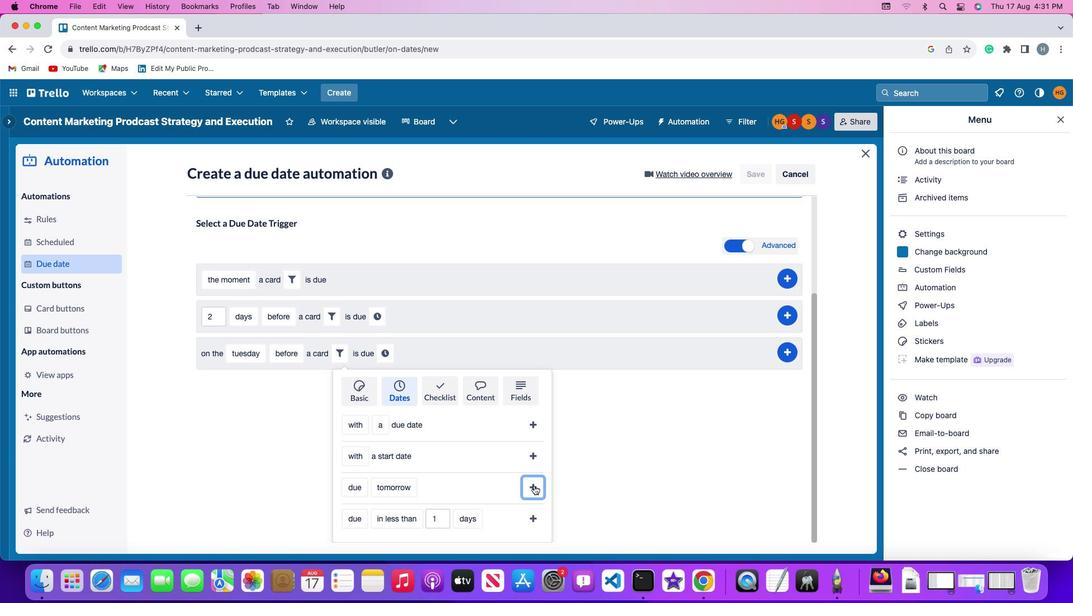 
Action: Mouse moved to (464, 486)
Screenshot: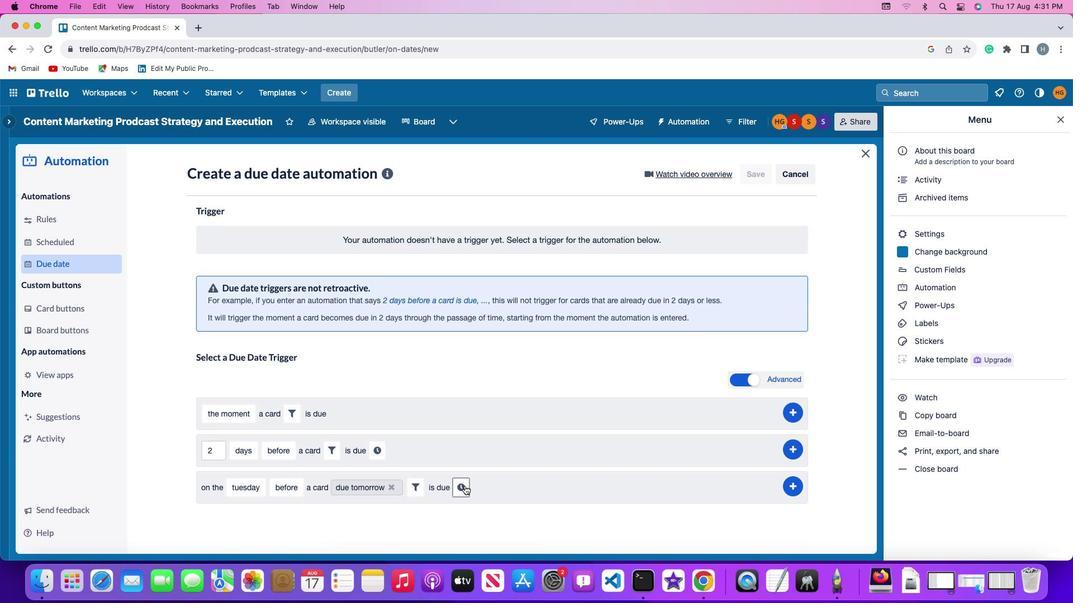 
Action: Mouse pressed left at (464, 486)
Screenshot: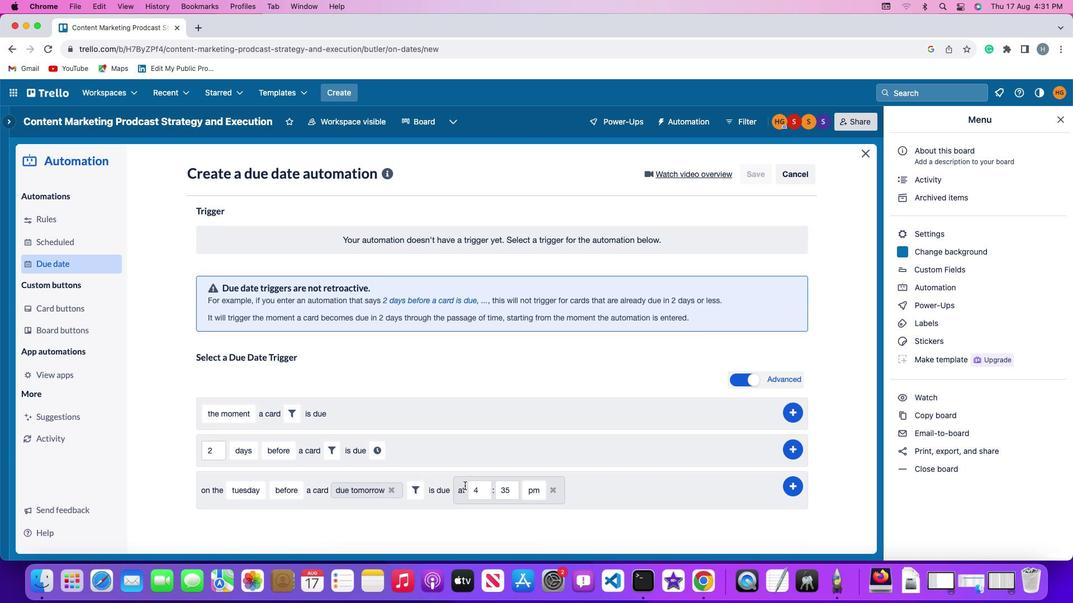 
Action: Mouse moved to (489, 489)
Screenshot: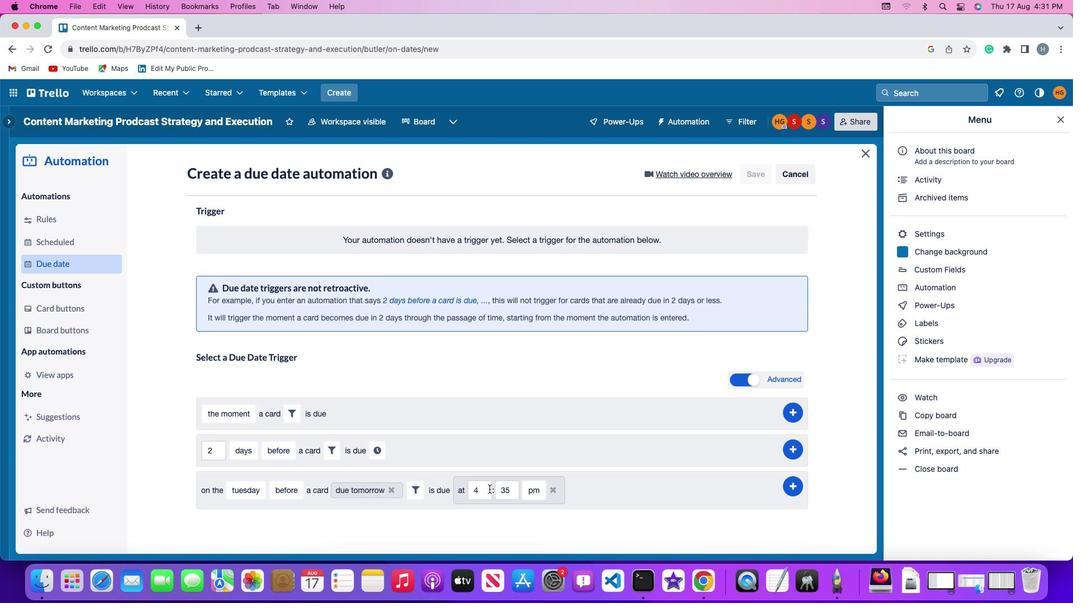 
Action: Mouse pressed left at (489, 489)
Screenshot: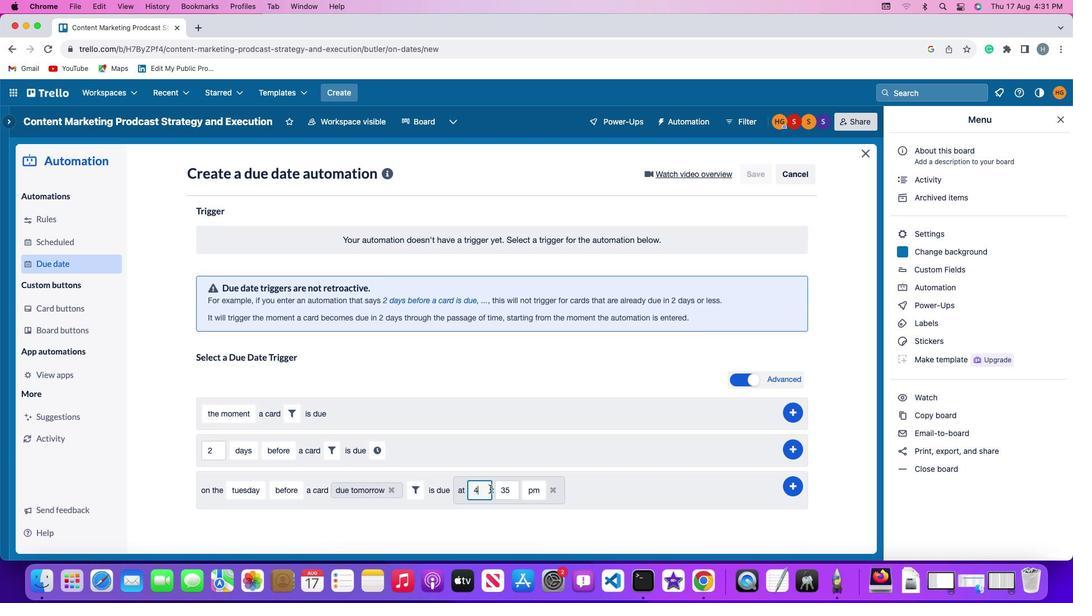 
Action: Mouse moved to (490, 489)
Screenshot: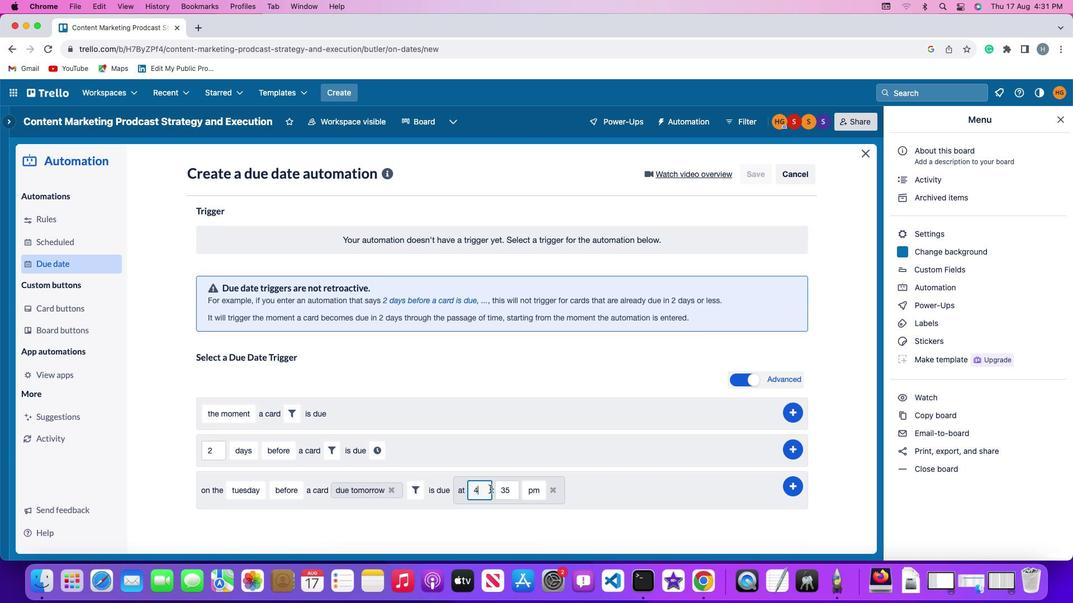 
Action: Key pressed Key.backspace'1''1'
Screenshot: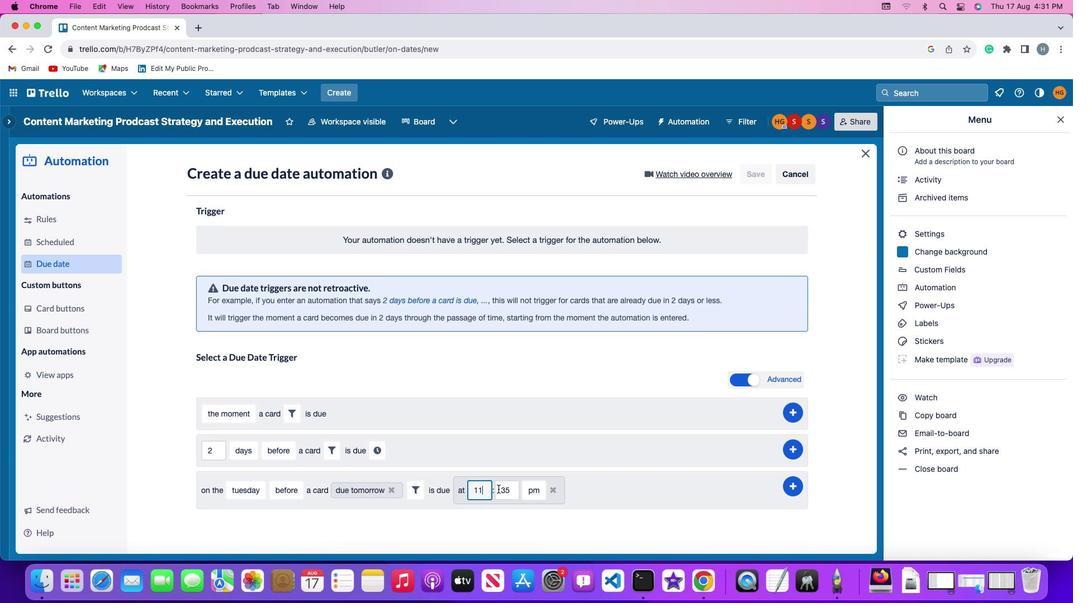
Action: Mouse moved to (514, 491)
Screenshot: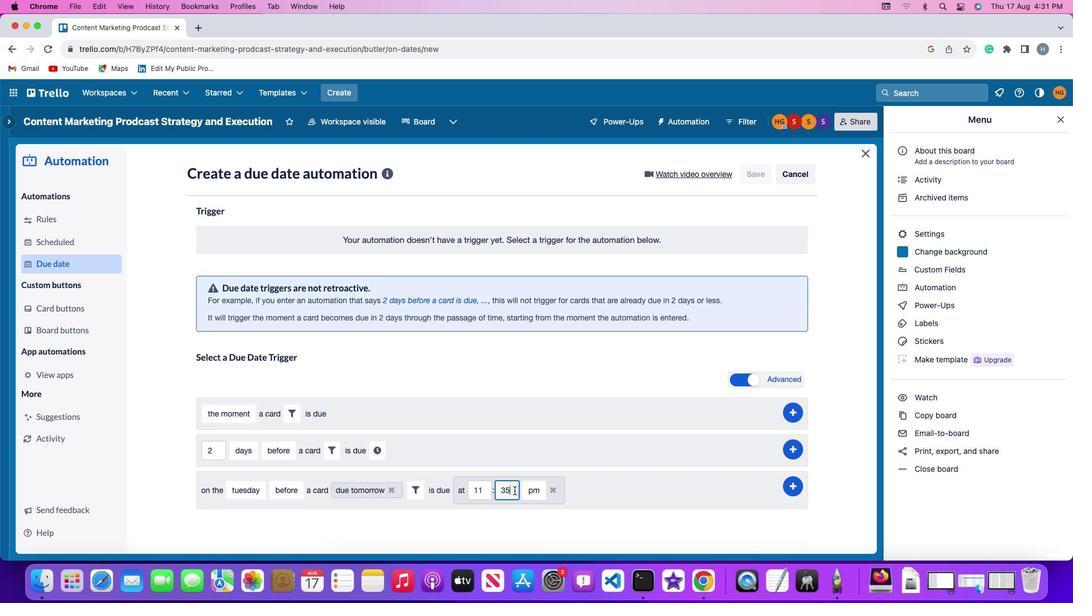 
Action: Mouse pressed left at (514, 491)
Screenshot: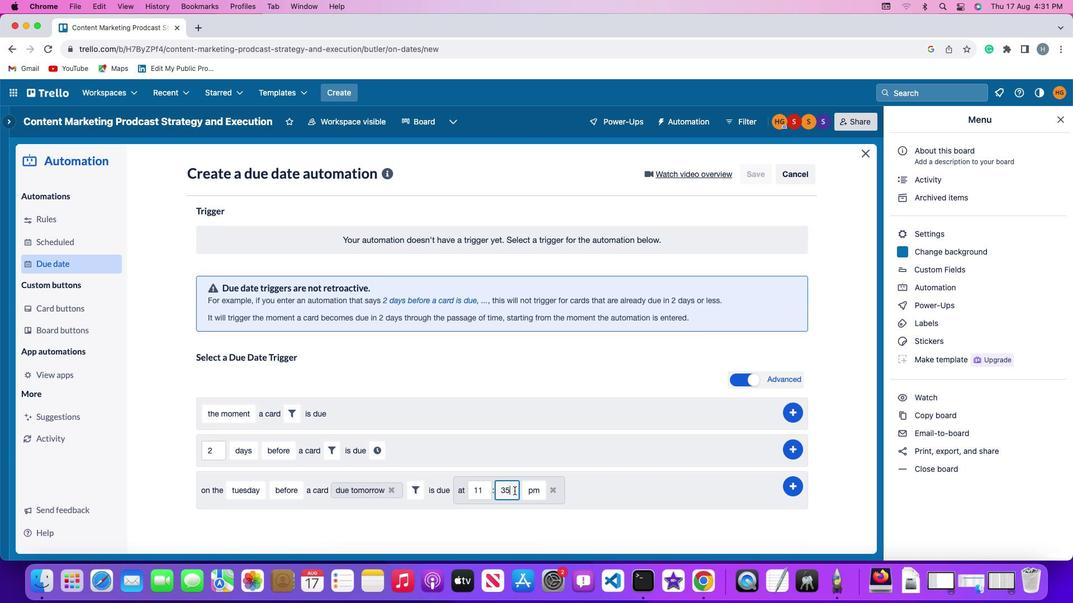 
Action: Mouse moved to (514, 490)
Screenshot: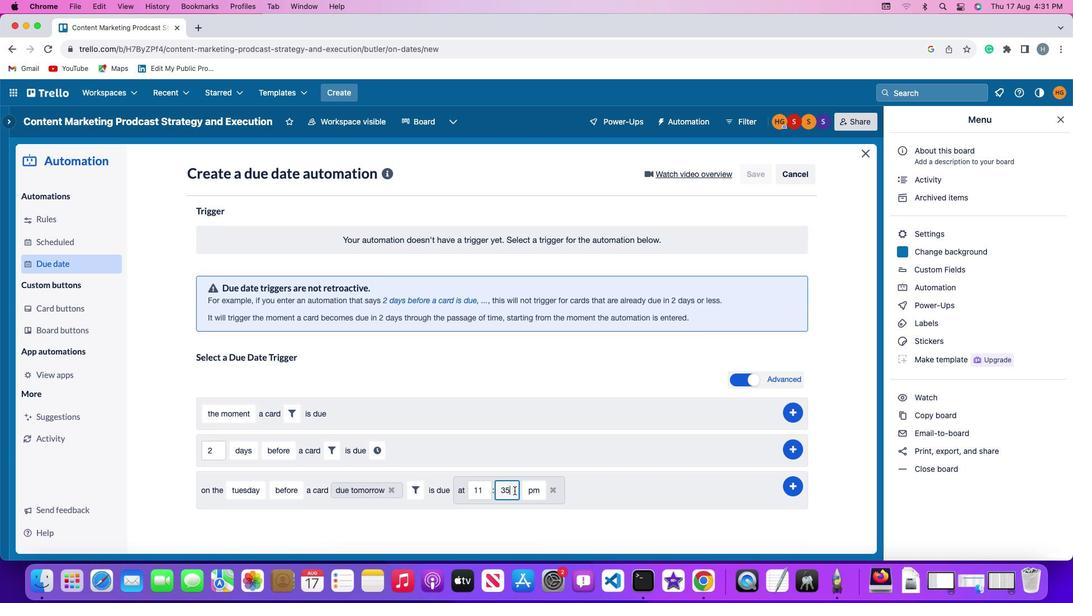 
Action: Key pressed Key.backspaceKey.backspaceKey.backspace
Screenshot: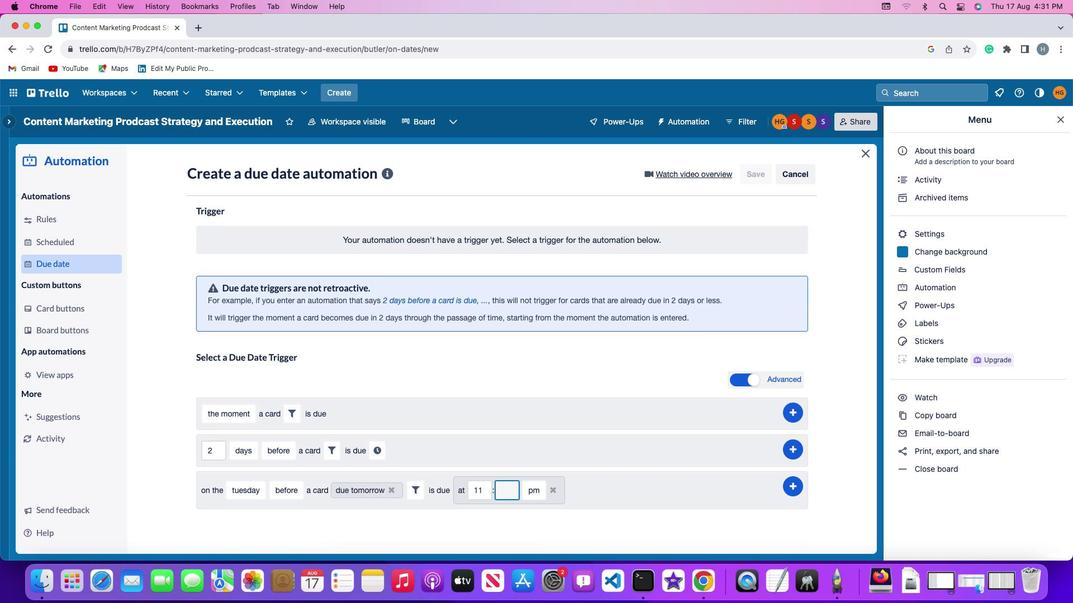 
Action: Mouse moved to (514, 490)
Screenshot: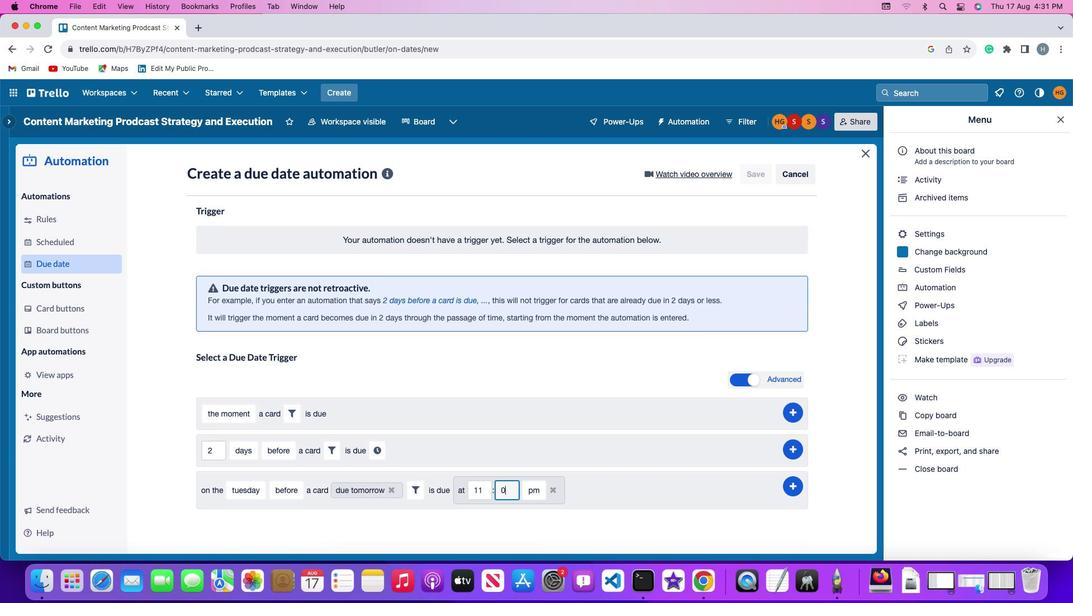 
Action: Key pressed '0''0'
Screenshot: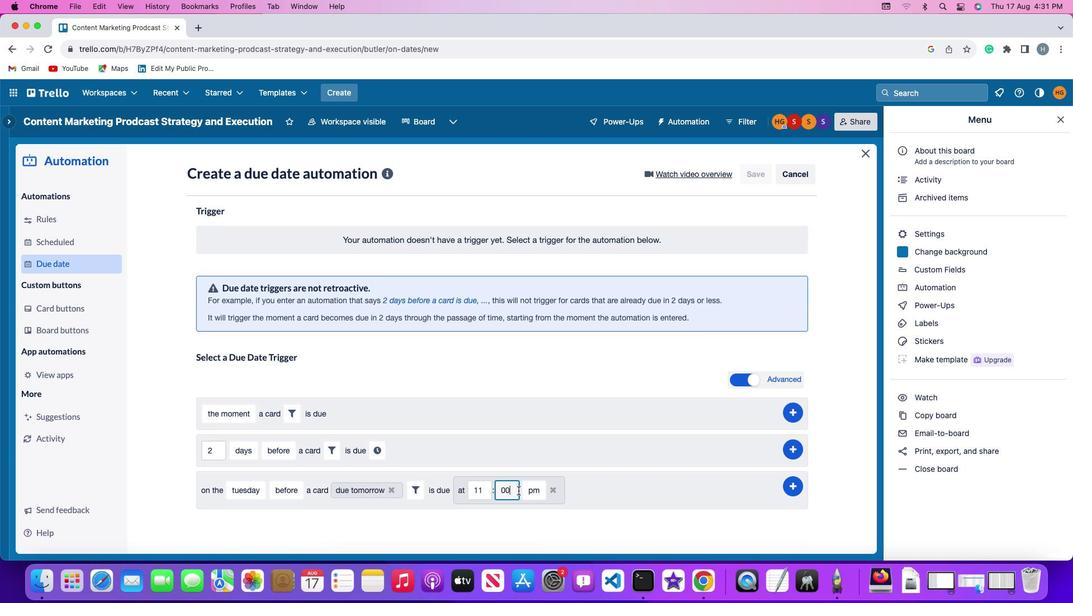 
Action: Mouse moved to (524, 490)
Screenshot: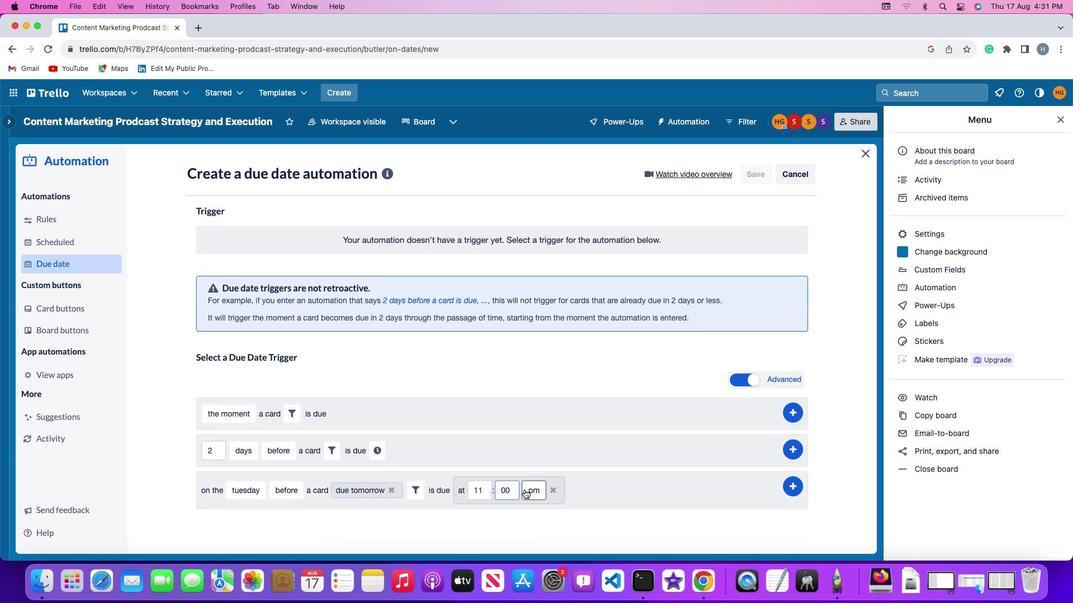 
Action: Mouse pressed left at (524, 490)
Screenshot: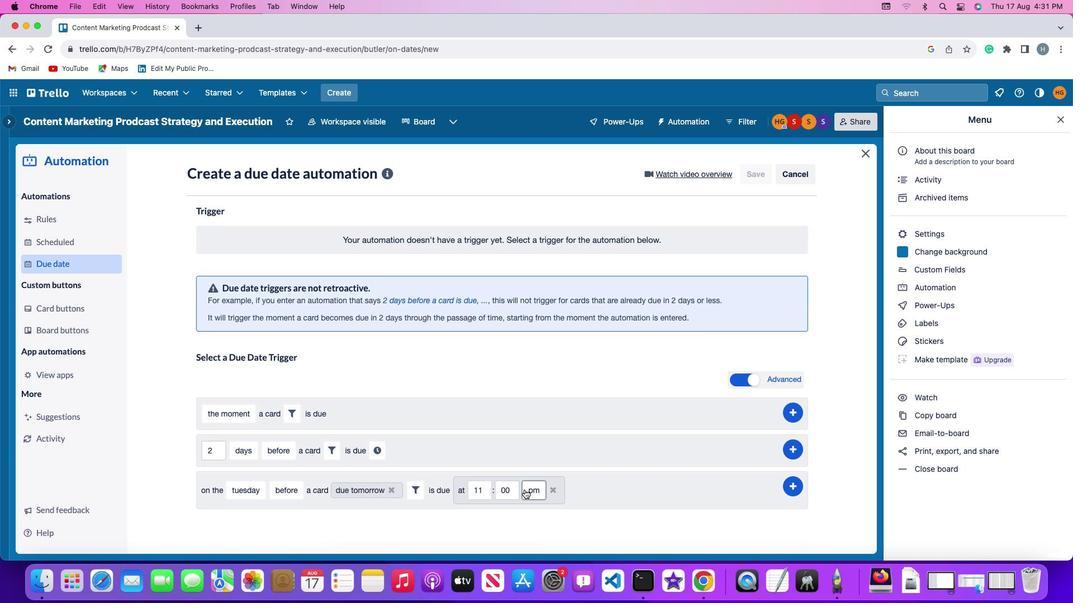 
Action: Mouse moved to (530, 514)
Screenshot: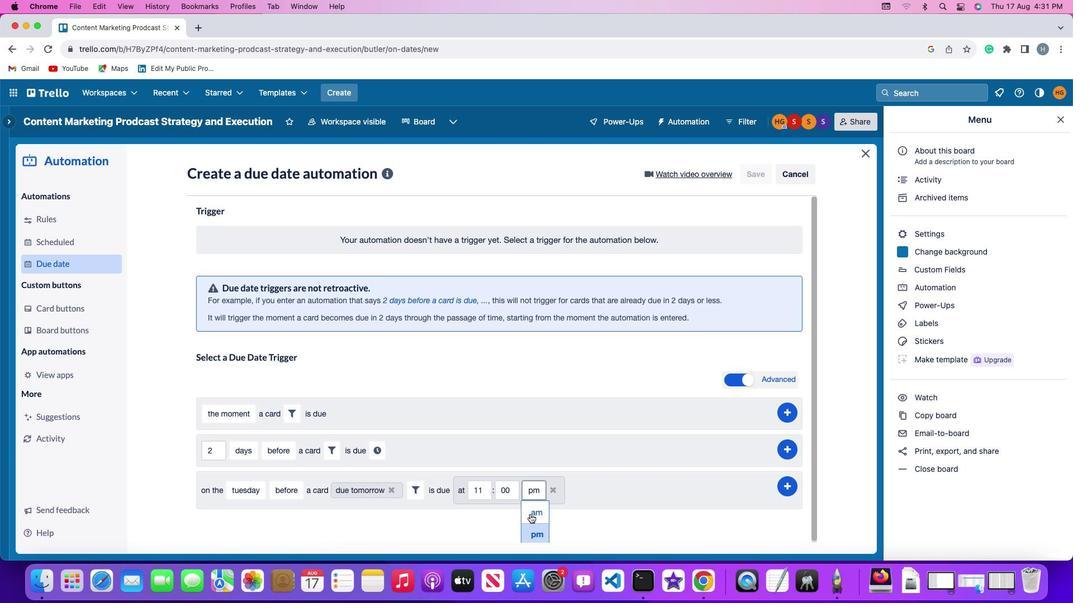 
Action: Mouse pressed left at (530, 514)
Screenshot: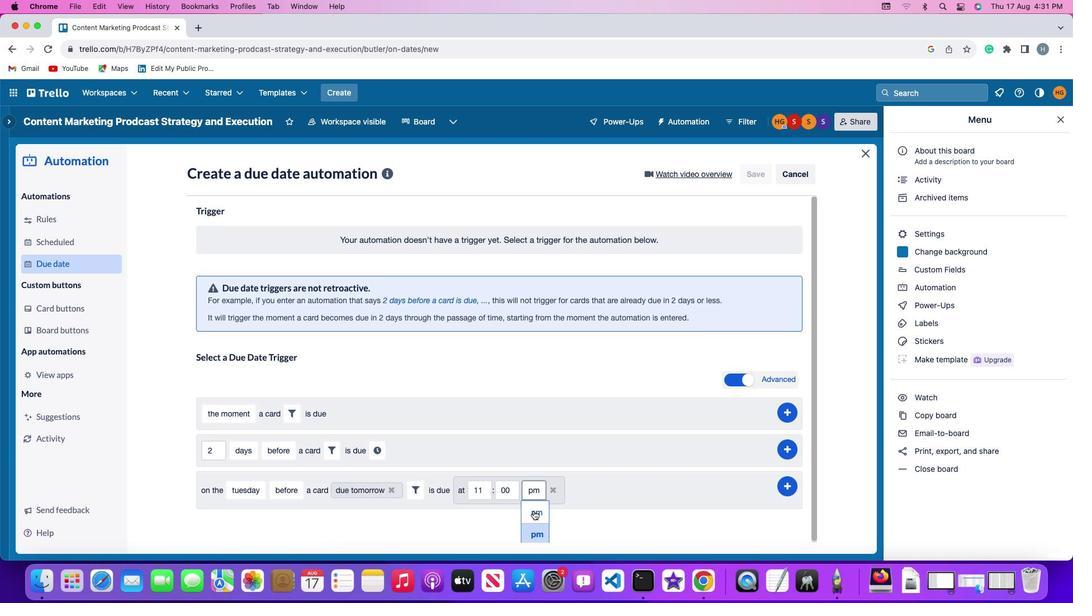 
Action: Mouse moved to (794, 487)
Screenshot: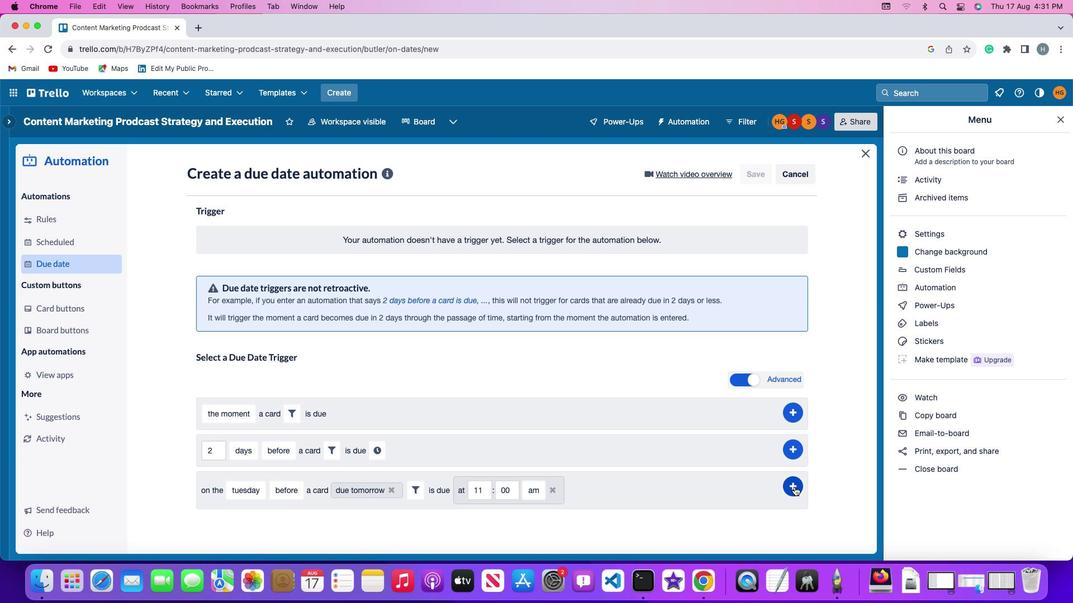 
Action: Mouse pressed left at (794, 487)
Screenshot: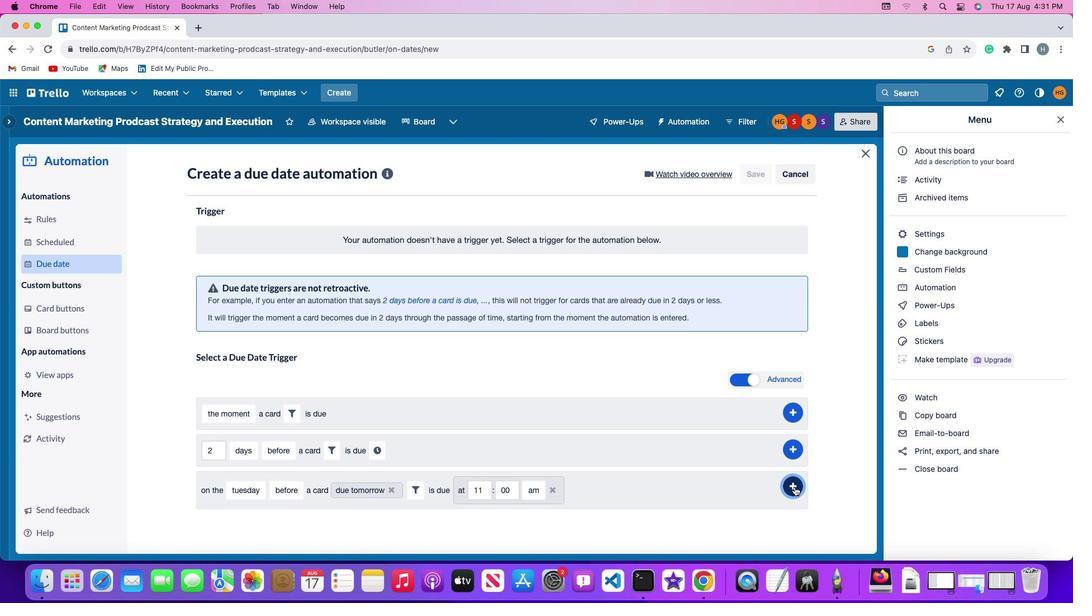 
Action: Mouse moved to (837, 415)
Screenshot: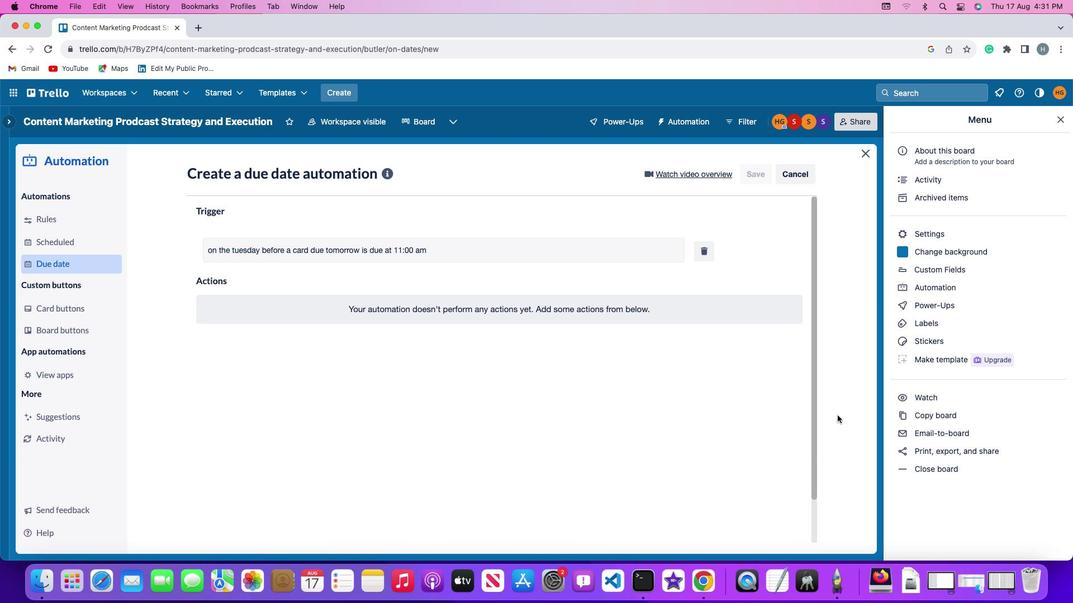 
